 Task: In the  document clock.html Share this file with 'softage.9@softage.net' Check 'Vision History' View the  non- printing characters
Action: Mouse moved to (1258, 61)
Screenshot: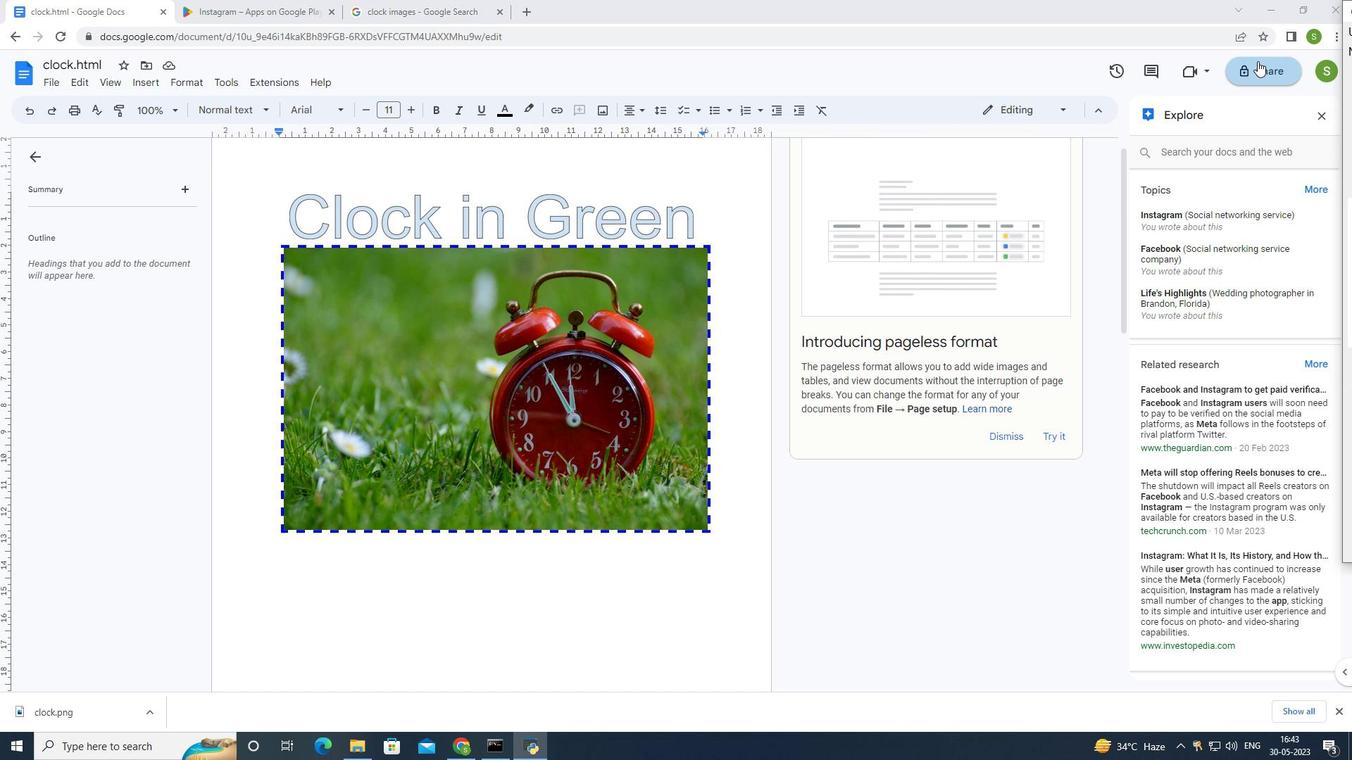 
Action: Mouse pressed left at (1258, 61)
Screenshot: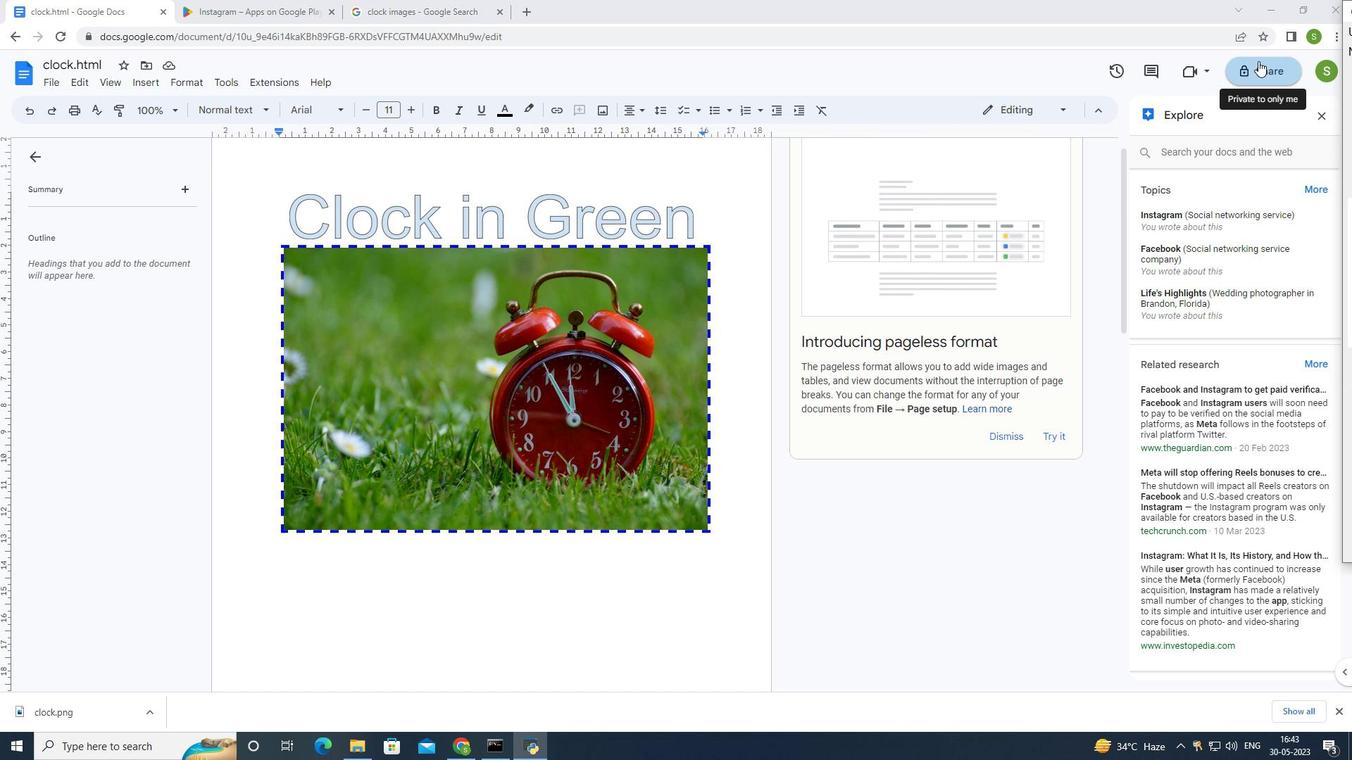 
Action: Mouse moved to (716, 296)
Screenshot: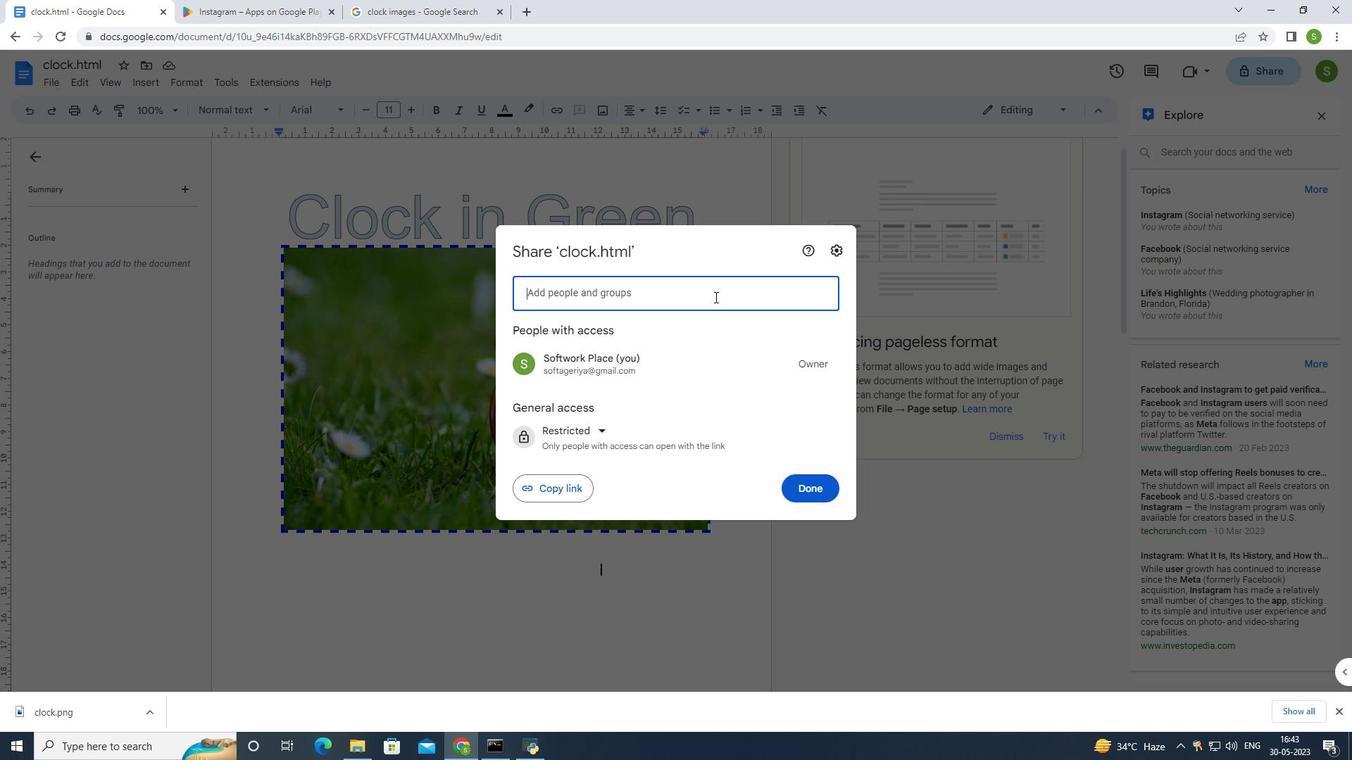 
Action: Mouse pressed left at (716, 296)
Screenshot: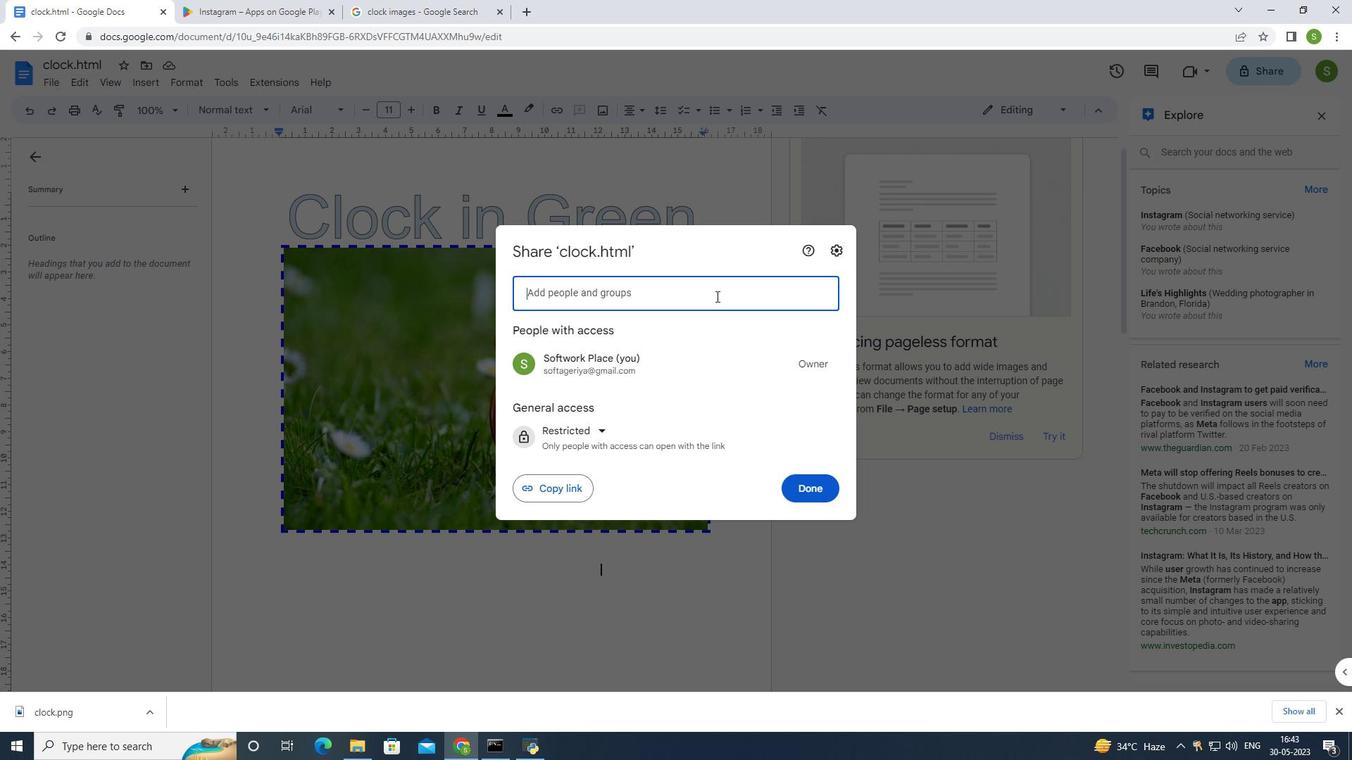 
Action: Mouse moved to (766, 292)
Screenshot: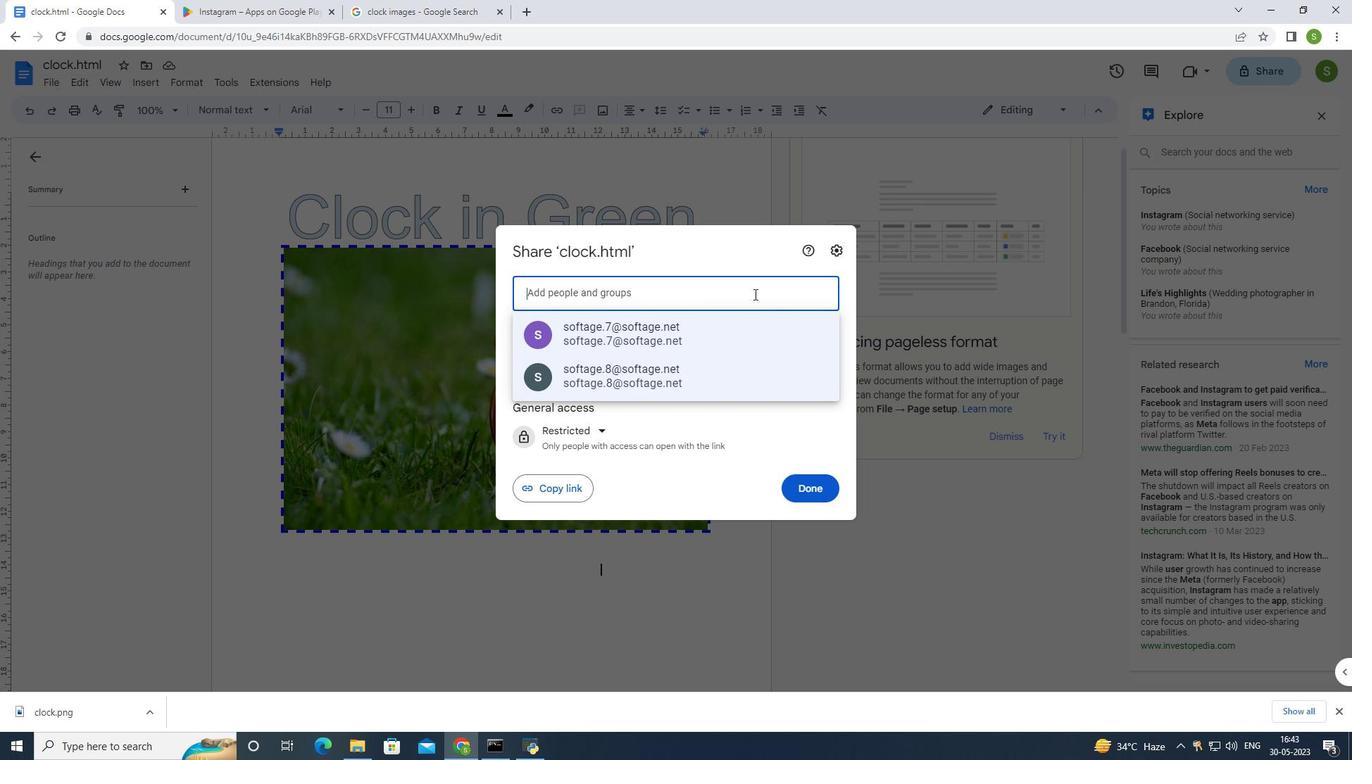 
Action: Key pressed softage.9<Key.shift>@softage.net
Screenshot: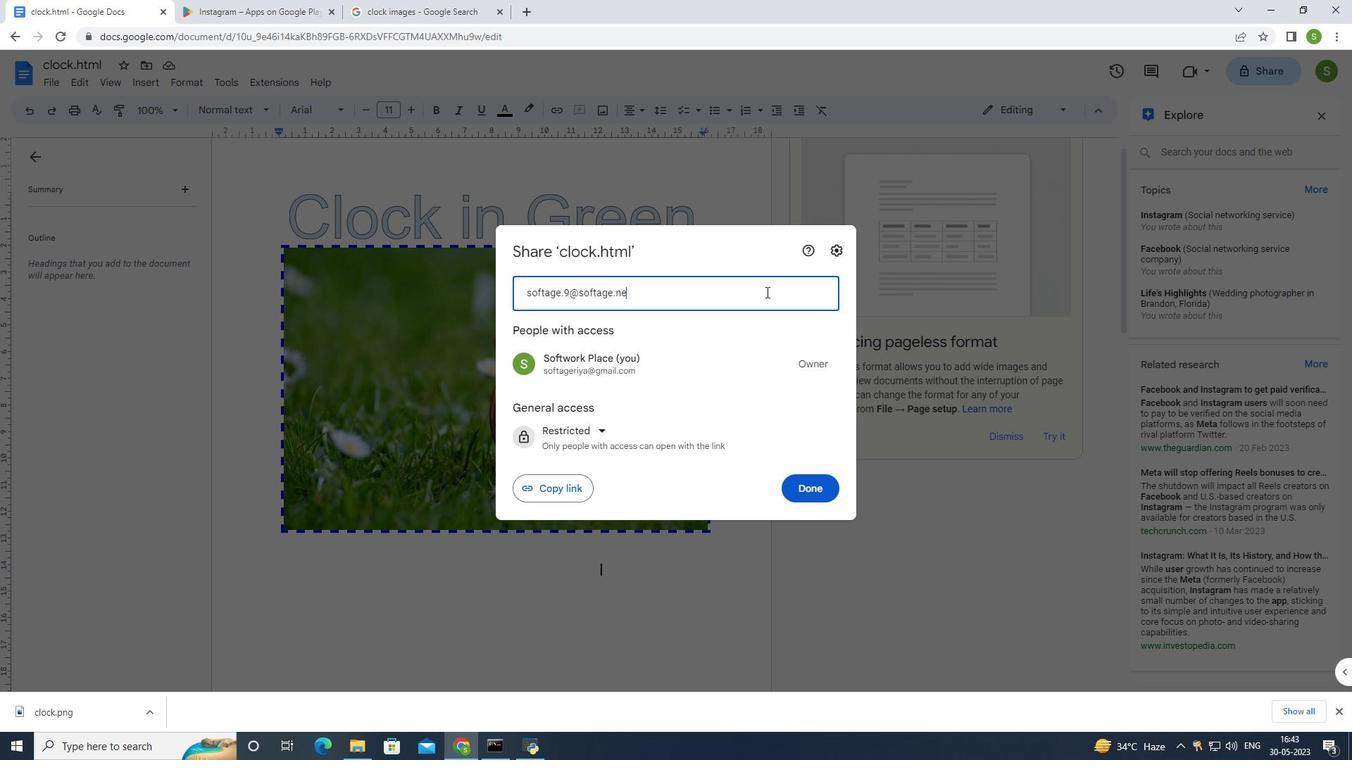 
Action: Mouse moved to (704, 329)
Screenshot: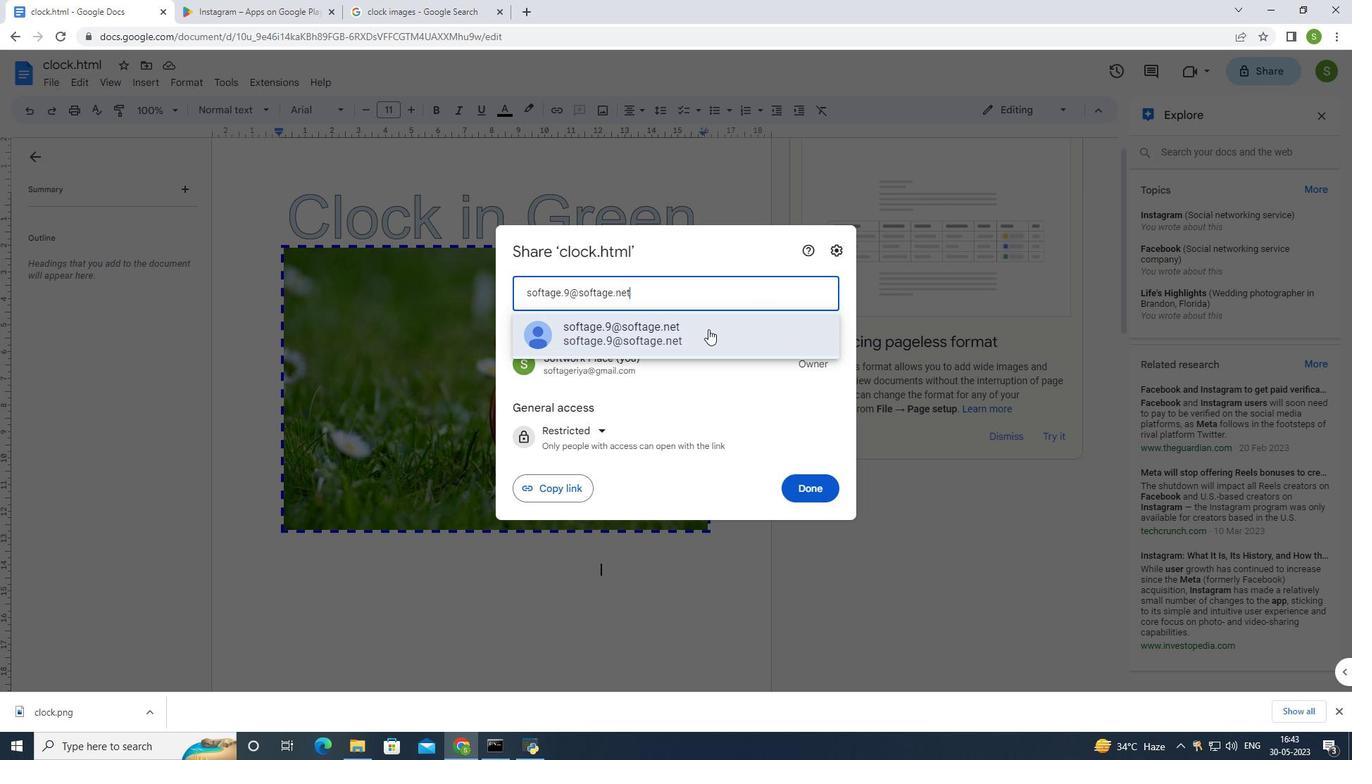 
Action: Mouse pressed left at (704, 329)
Screenshot: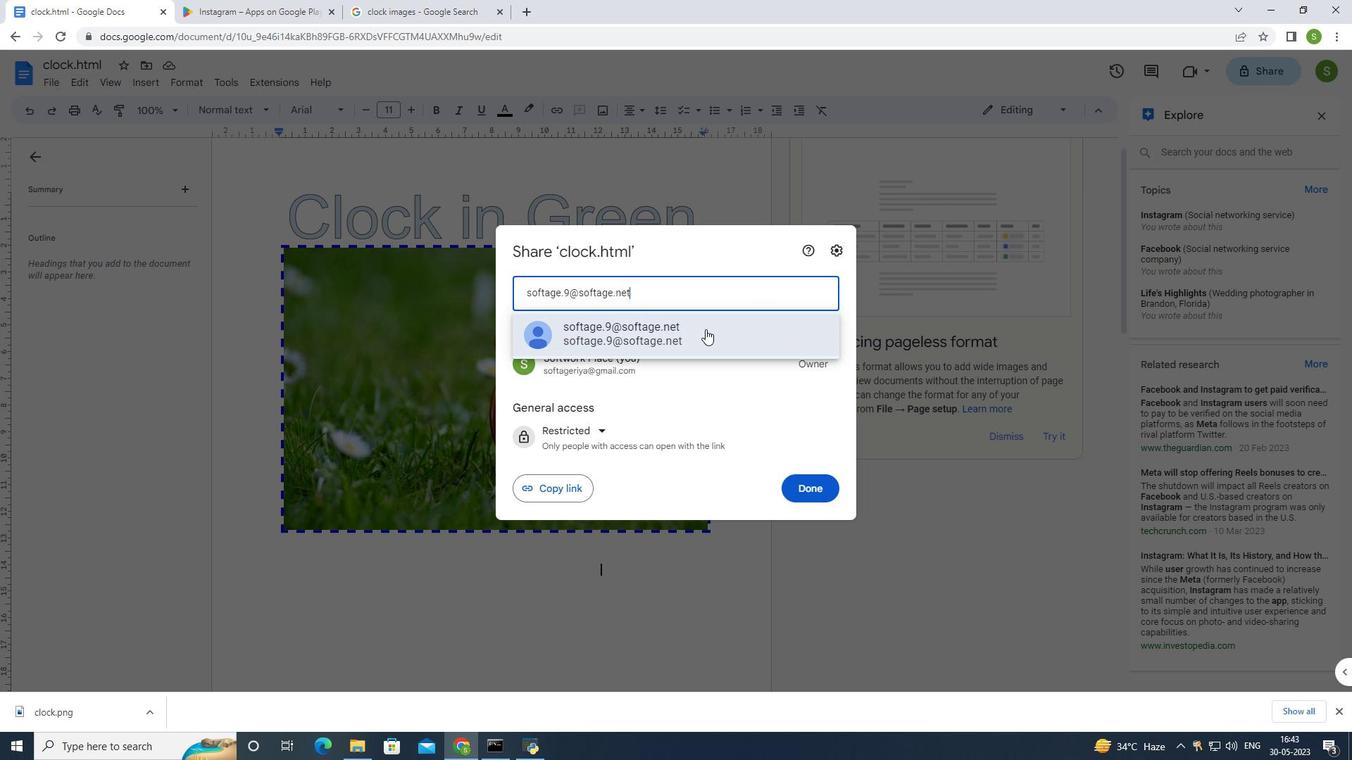 
Action: Mouse moved to (806, 475)
Screenshot: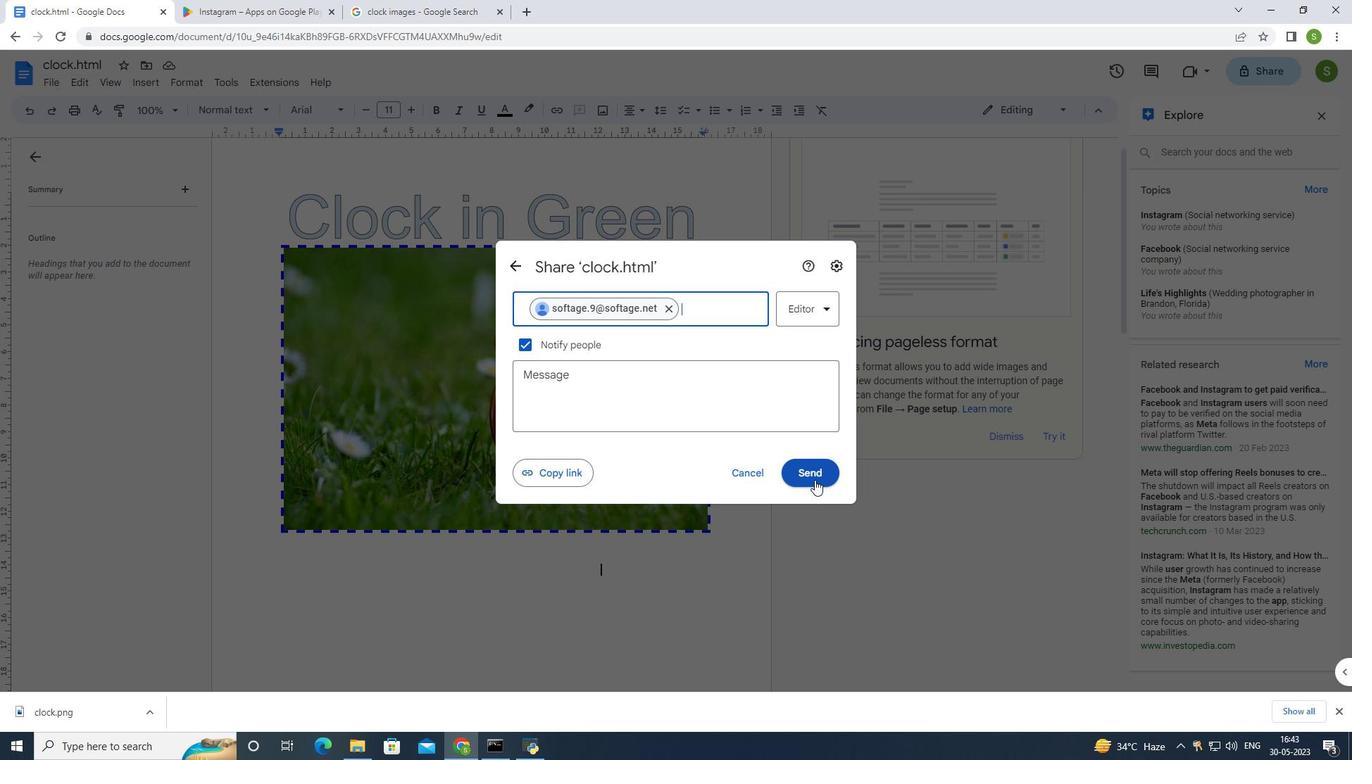 
Action: Mouse pressed left at (806, 475)
Screenshot: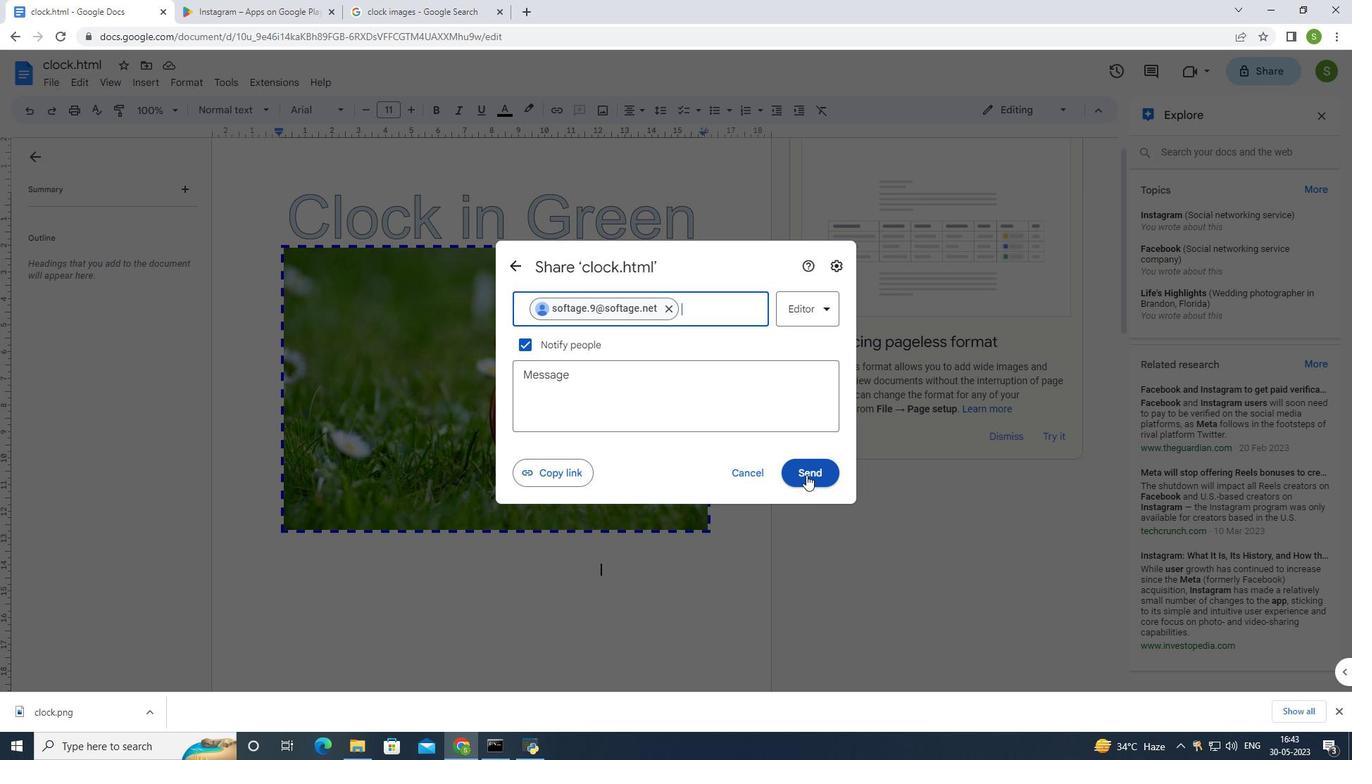 
Action: Mouse moved to (1323, 115)
Screenshot: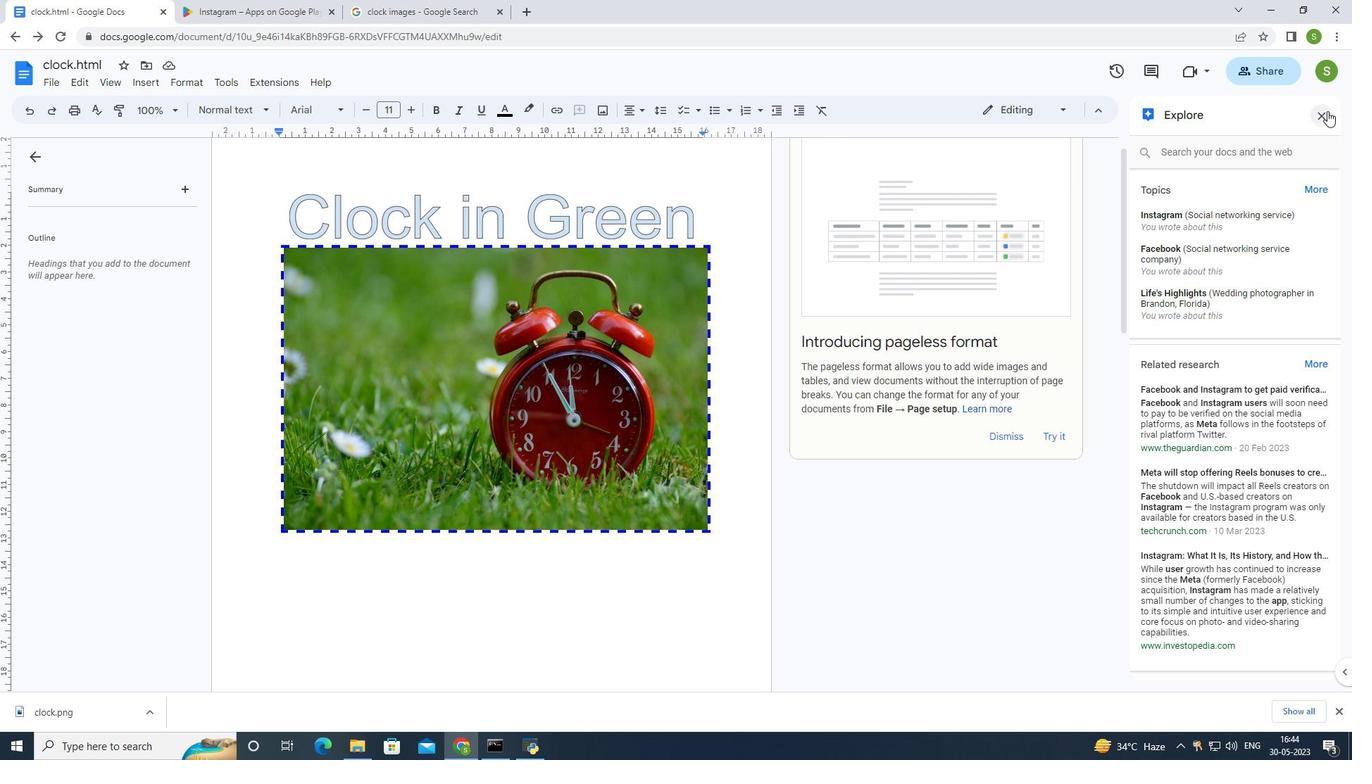 
Action: Mouse pressed left at (1323, 115)
Screenshot: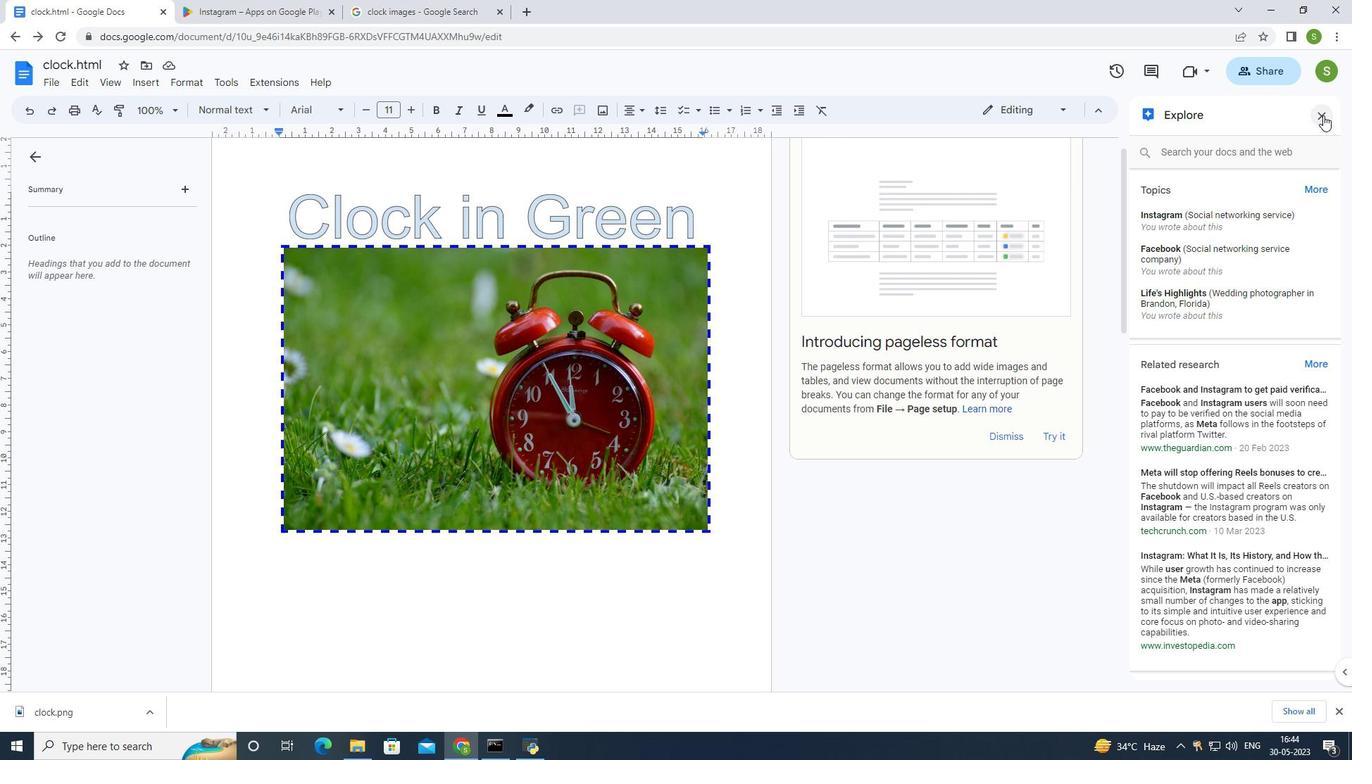 
Action: Mouse moved to (1153, 71)
Screenshot: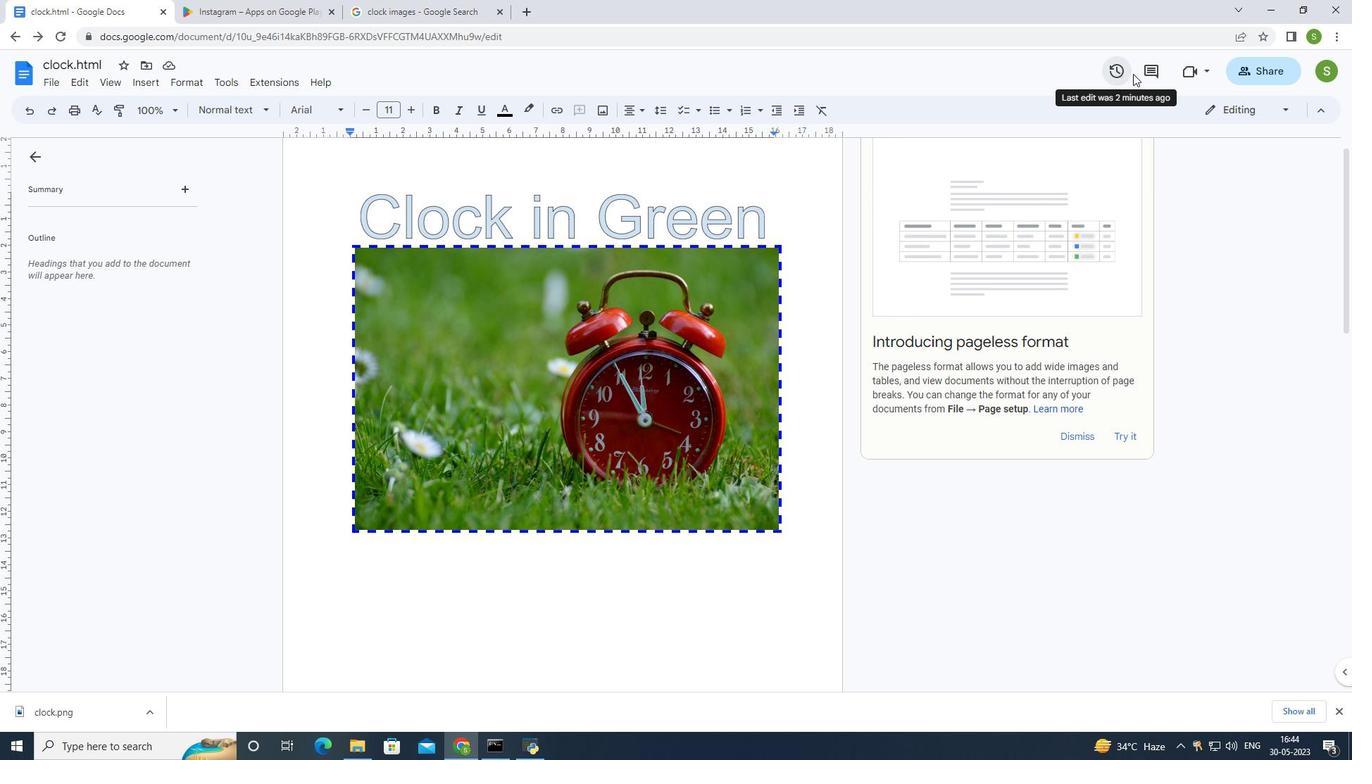 
Action: Mouse pressed left at (1153, 71)
Screenshot: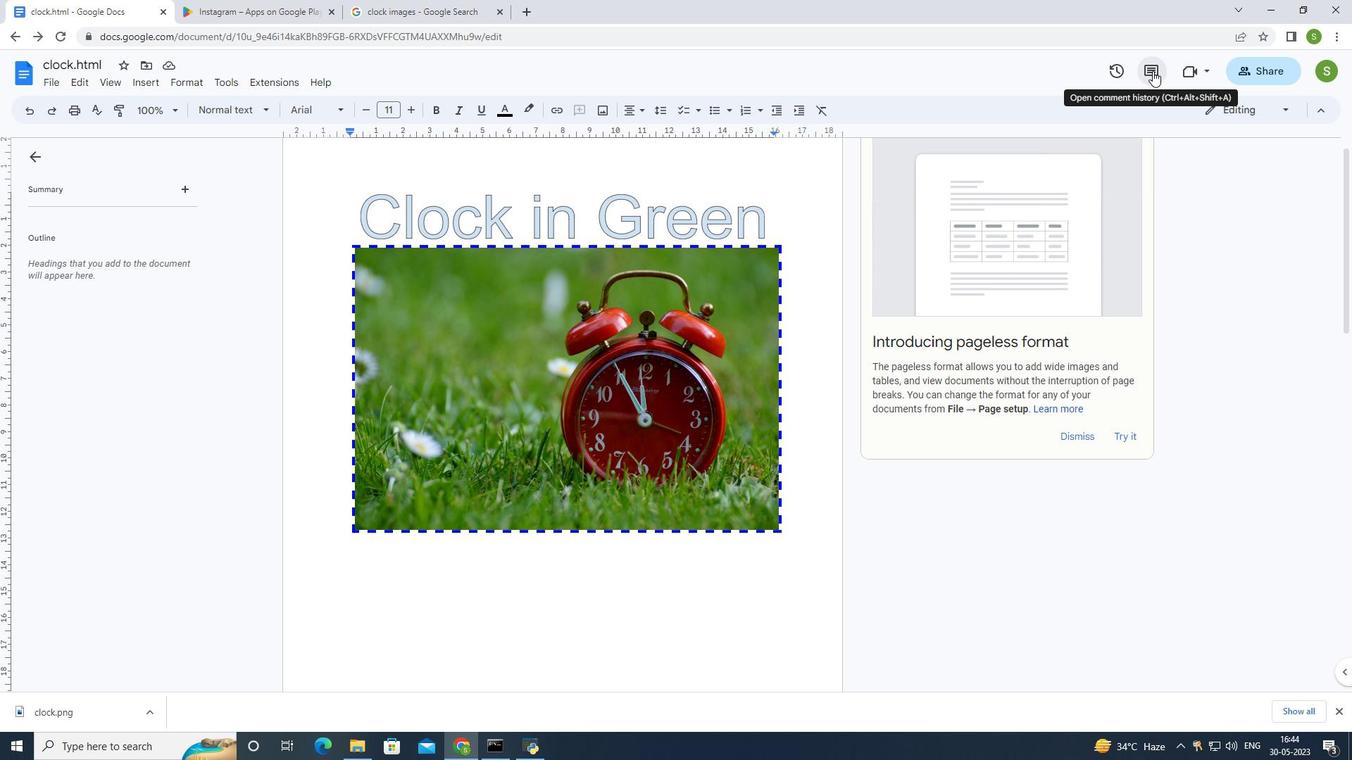 
Action: Mouse moved to (1167, 110)
Screenshot: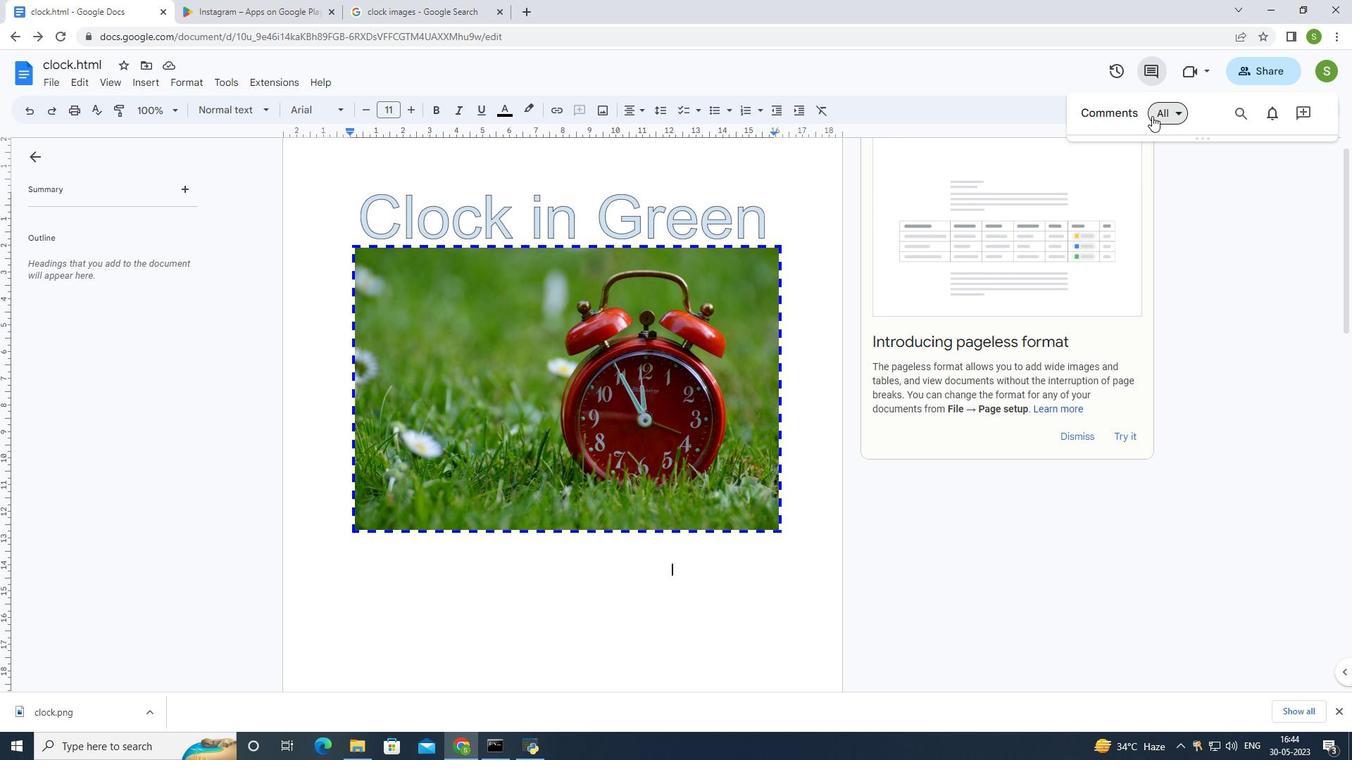
Action: Mouse pressed left at (1167, 110)
Screenshot: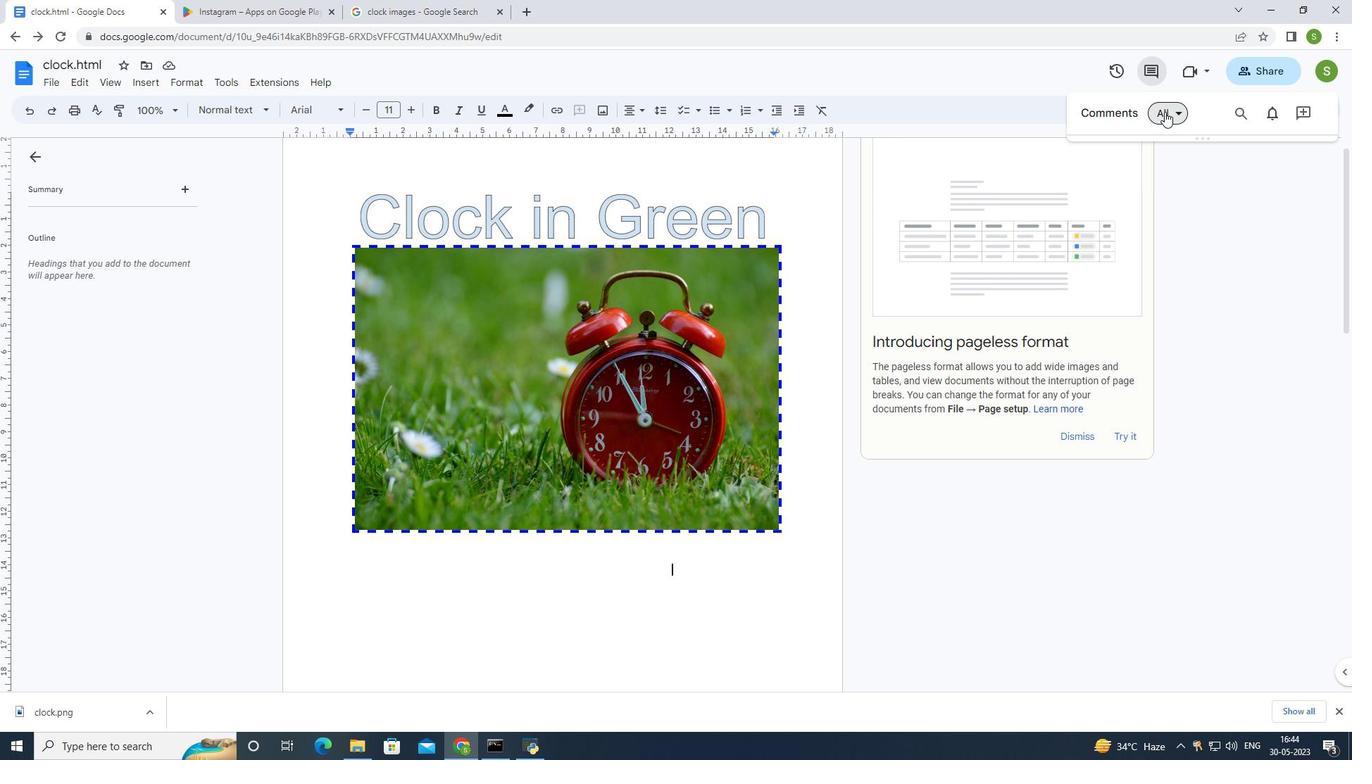 
Action: Mouse moved to (1052, 91)
Screenshot: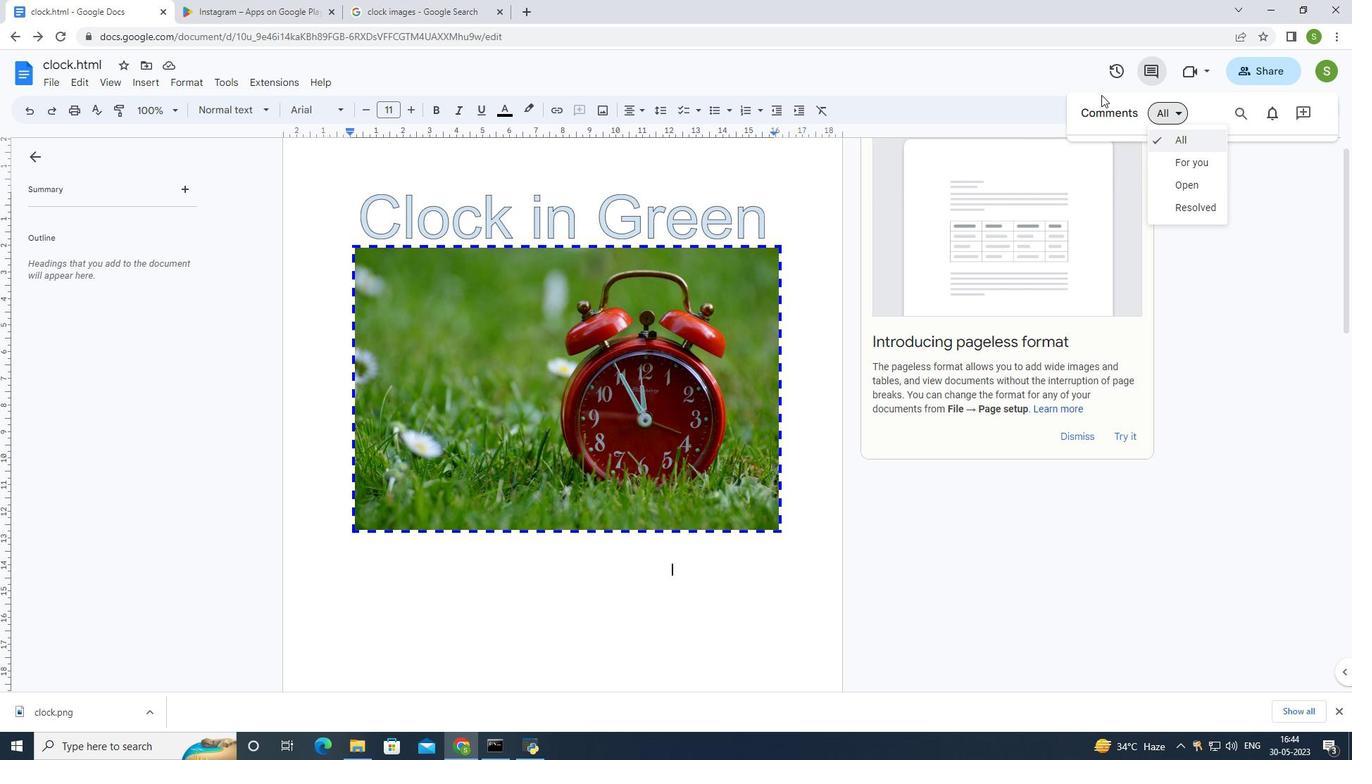 
Action: Mouse pressed left at (1052, 91)
Screenshot: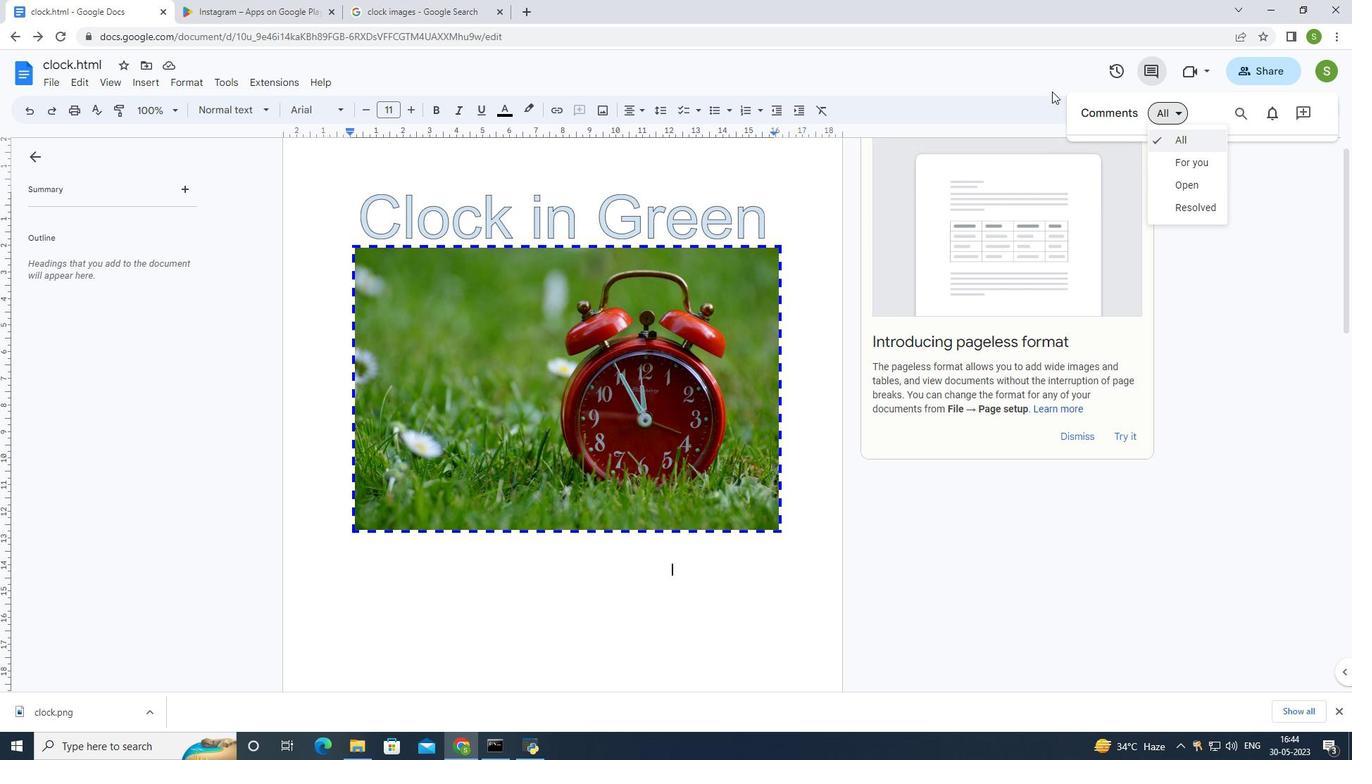 
Action: Mouse moved to (45, 84)
Screenshot: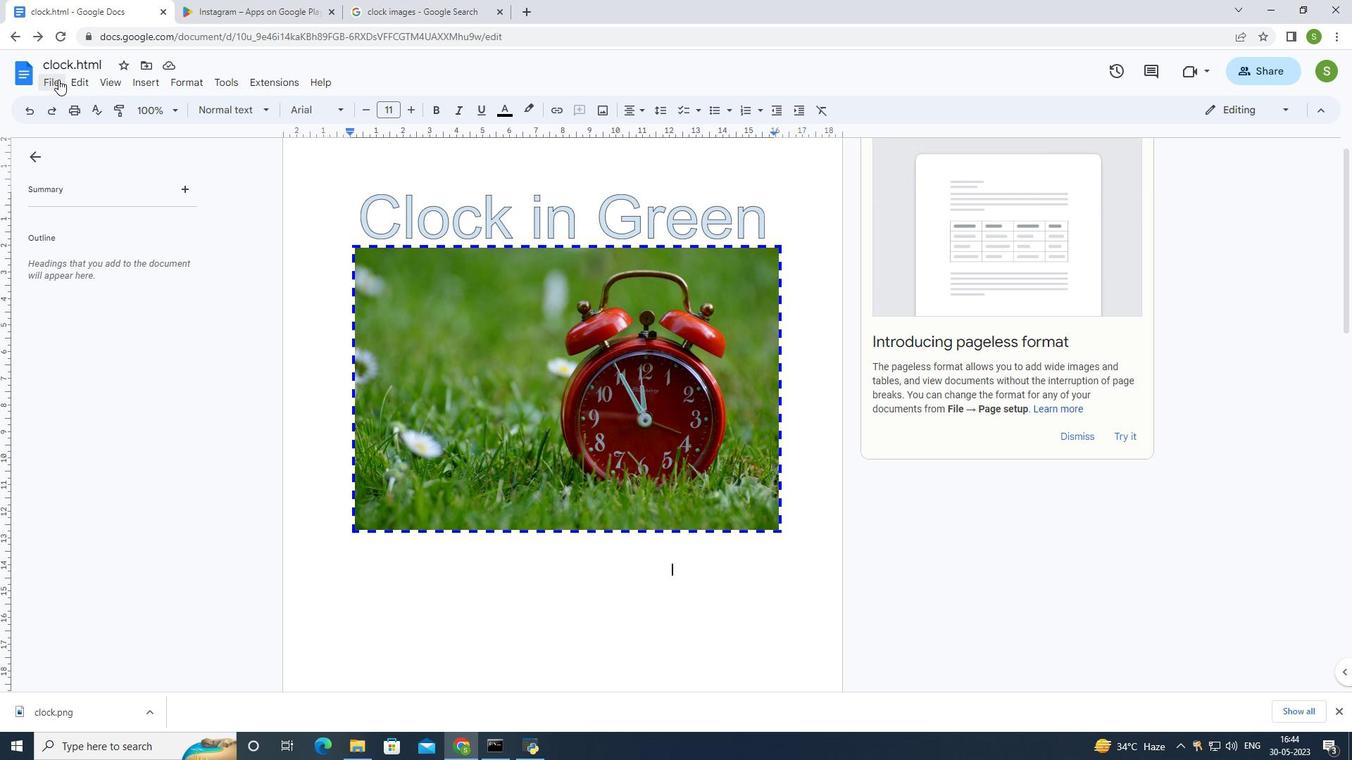 
Action: Mouse pressed left at (45, 84)
Screenshot: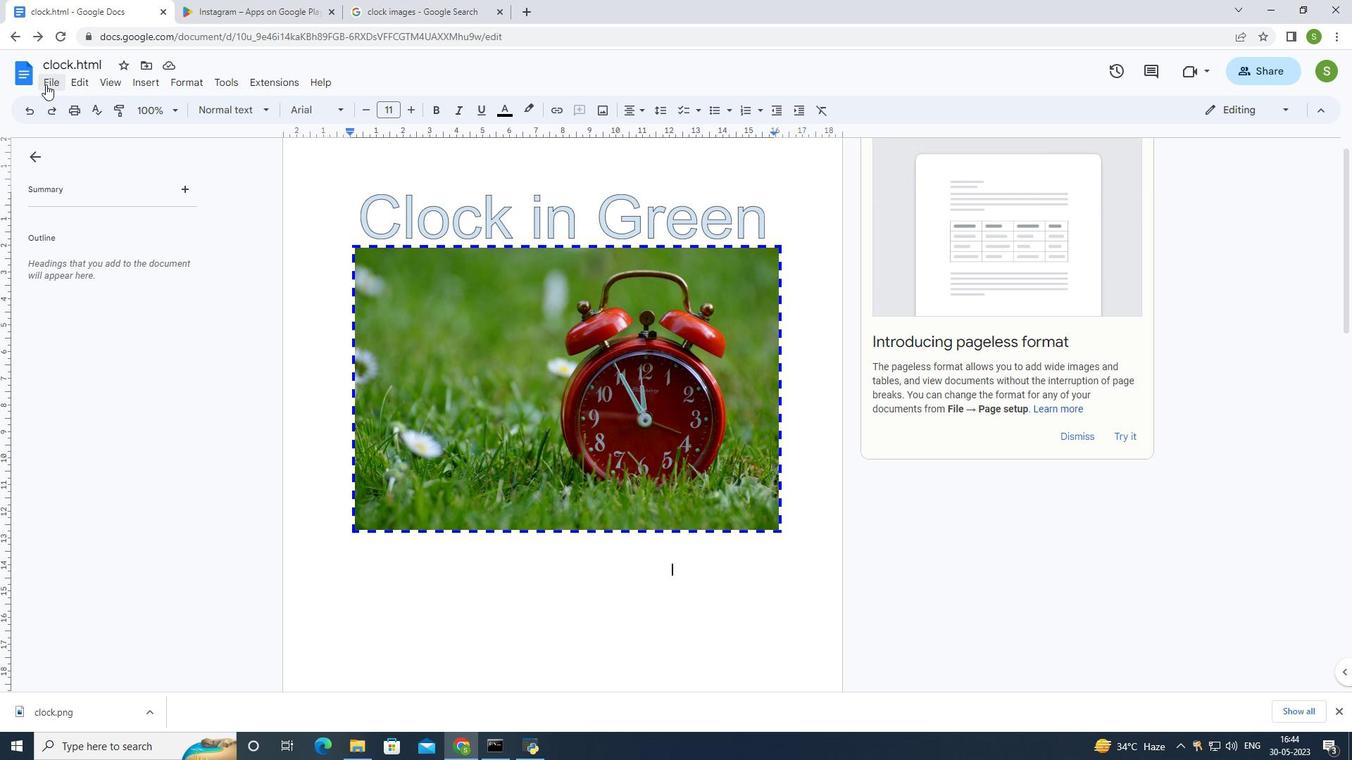 
Action: Mouse moved to (150, 363)
Screenshot: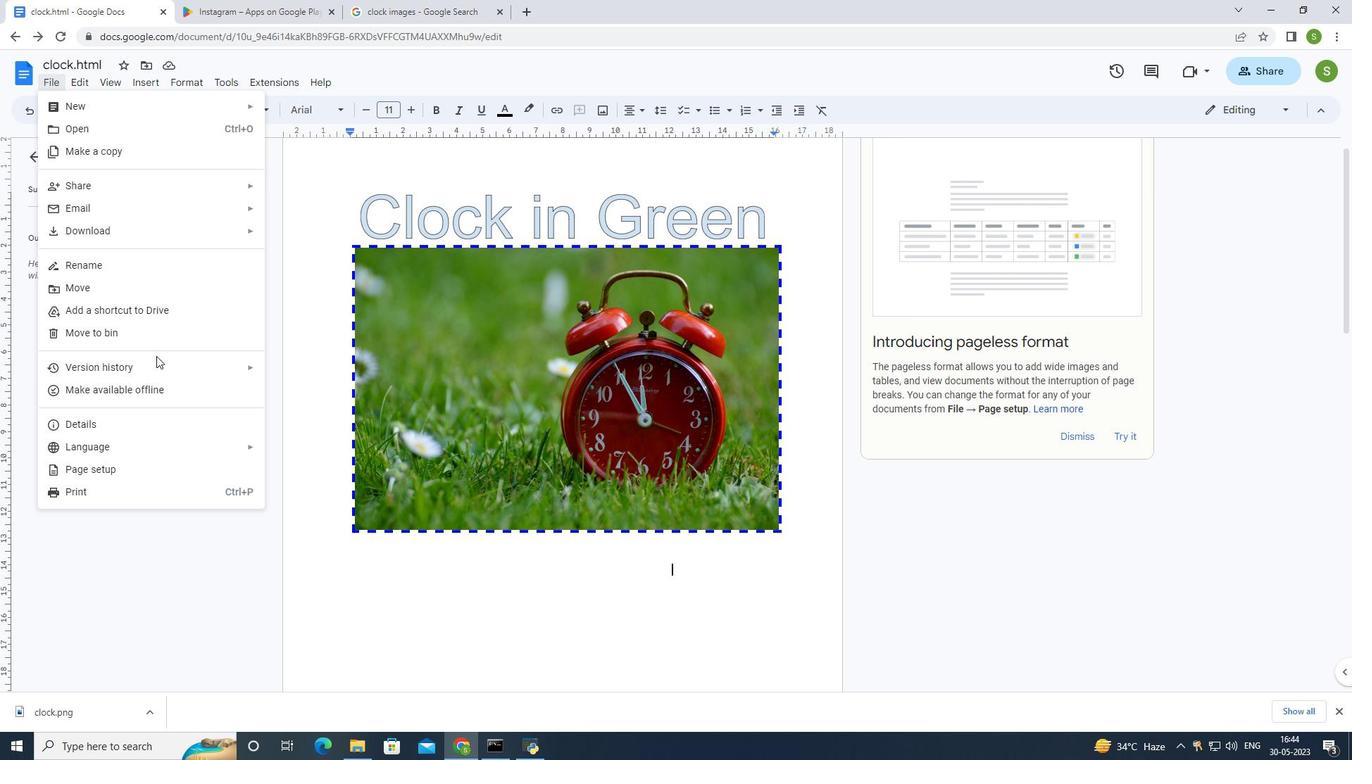 
Action: Mouse pressed left at (150, 363)
Screenshot: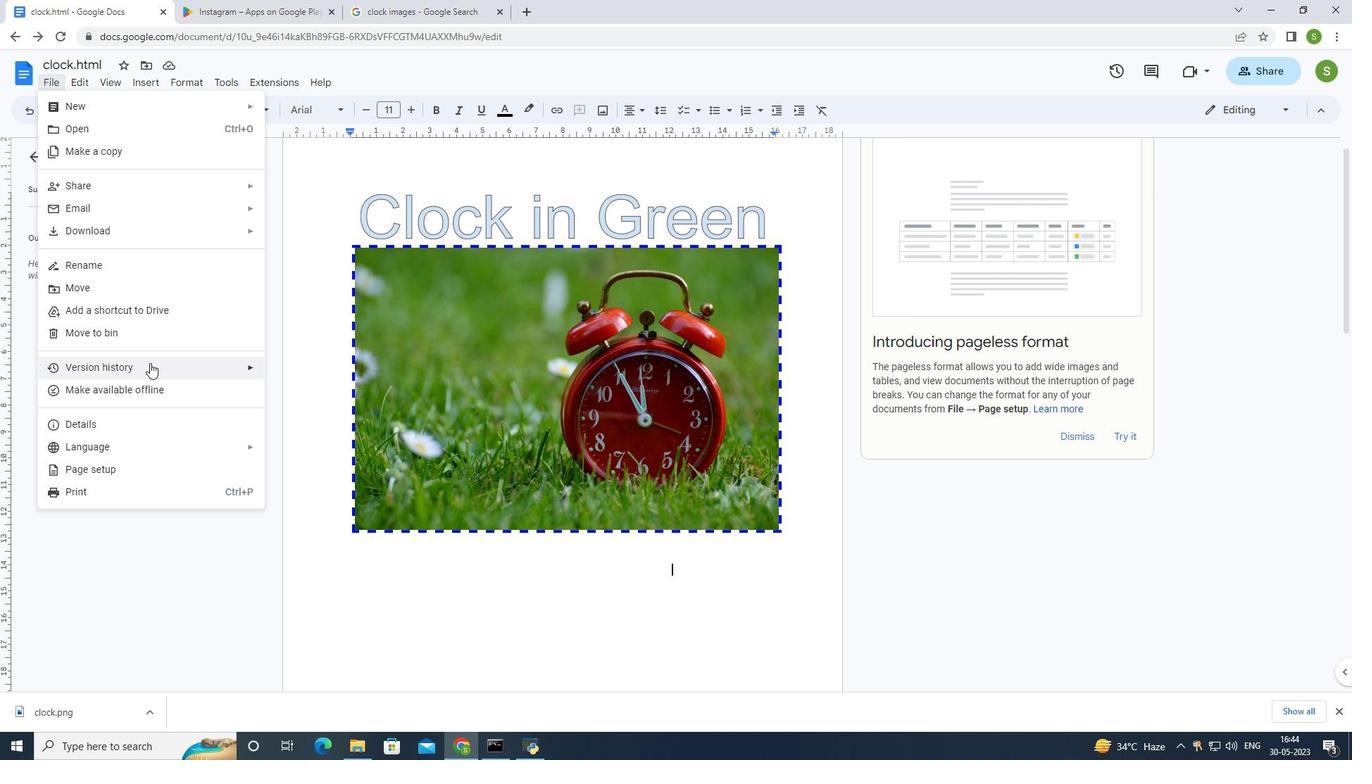 
Action: Mouse moved to (337, 391)
Screenshot: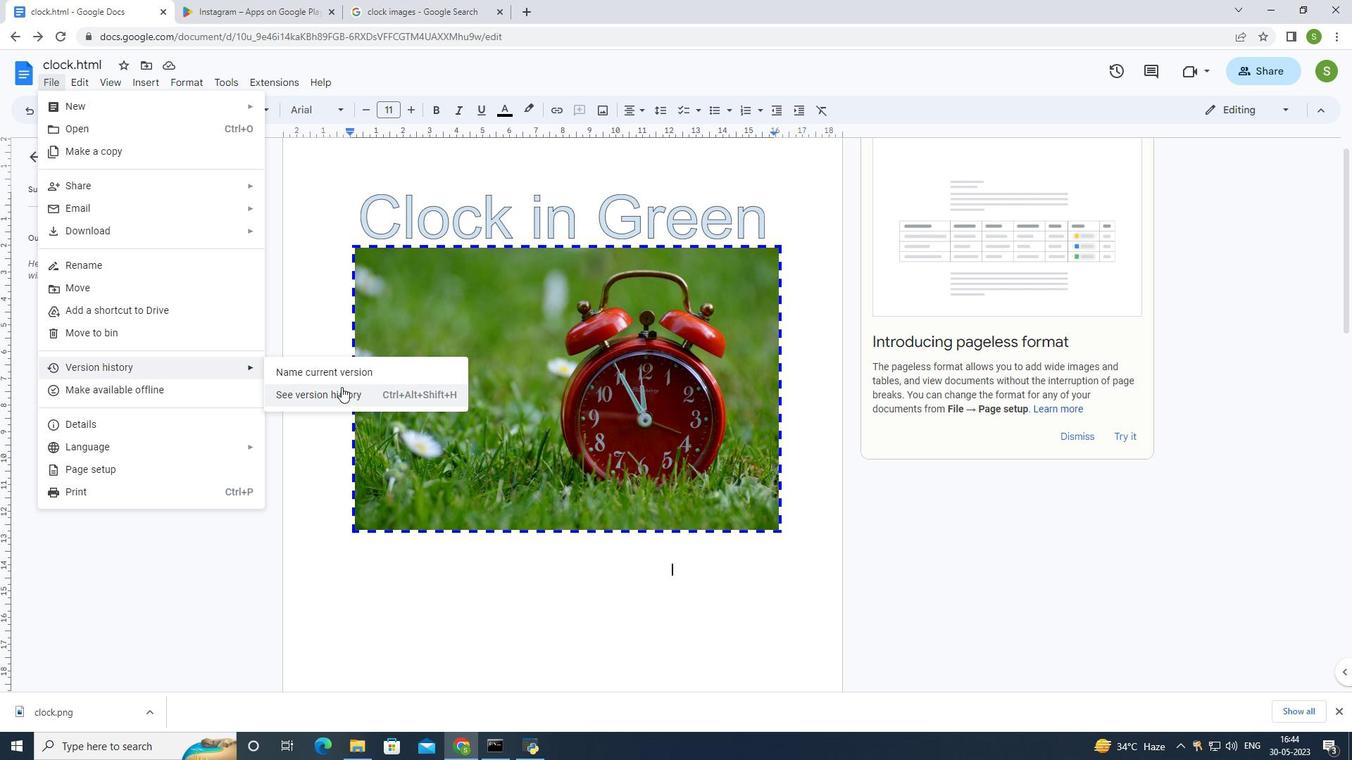 
Action: Mouse pressed left at (337, 391)
Screenshot: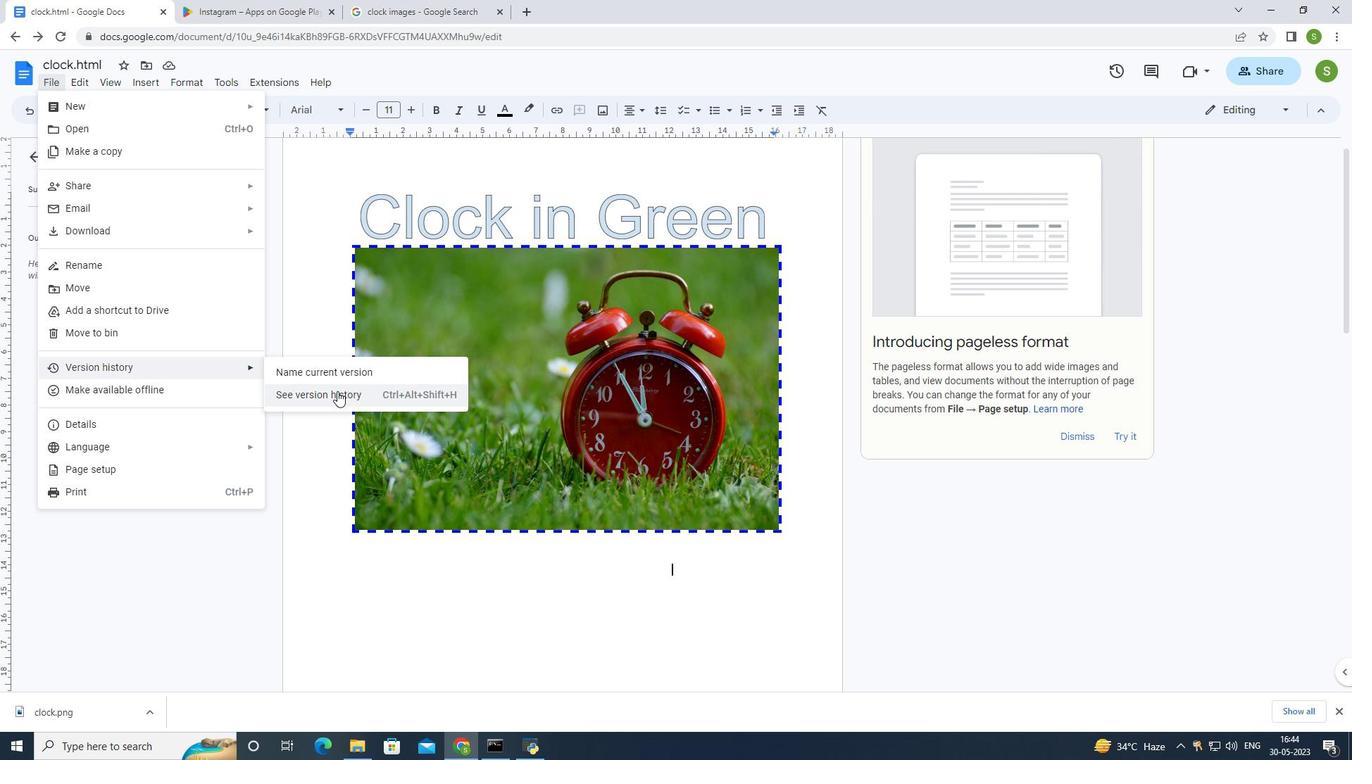 
Action: Mouse moved to (1327, 98)
Screenshot: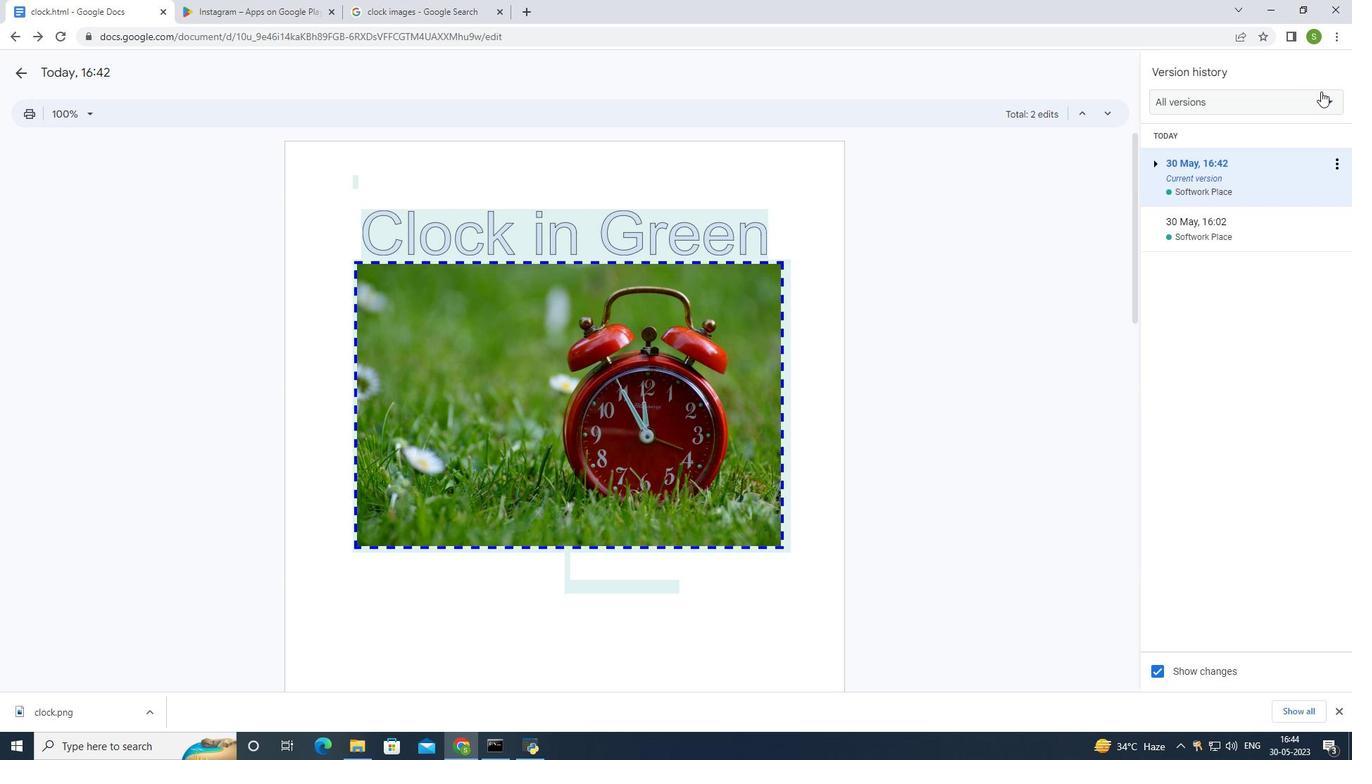 
Action: Mouse pressed left at (1327, 98)
Screenshot: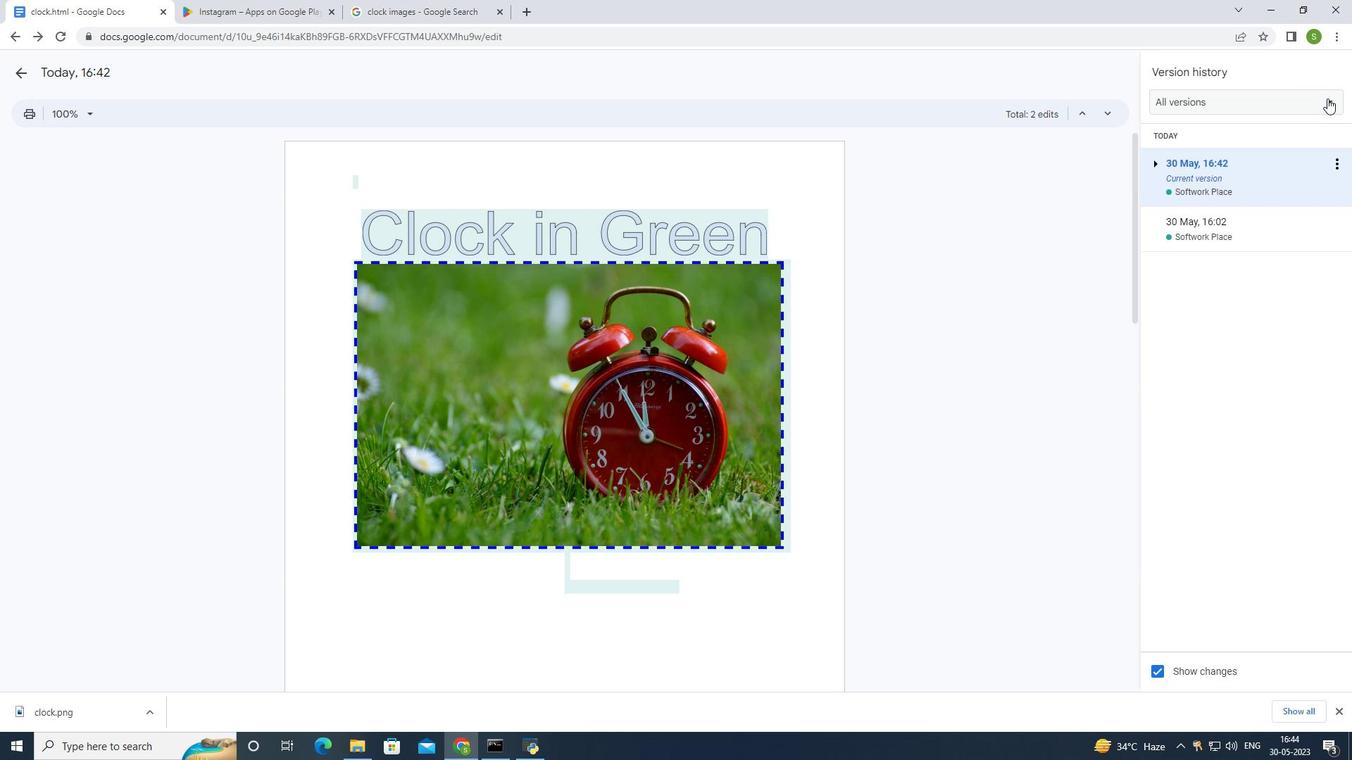 
Action: Mouse moved to (16, 71)
Screenshot: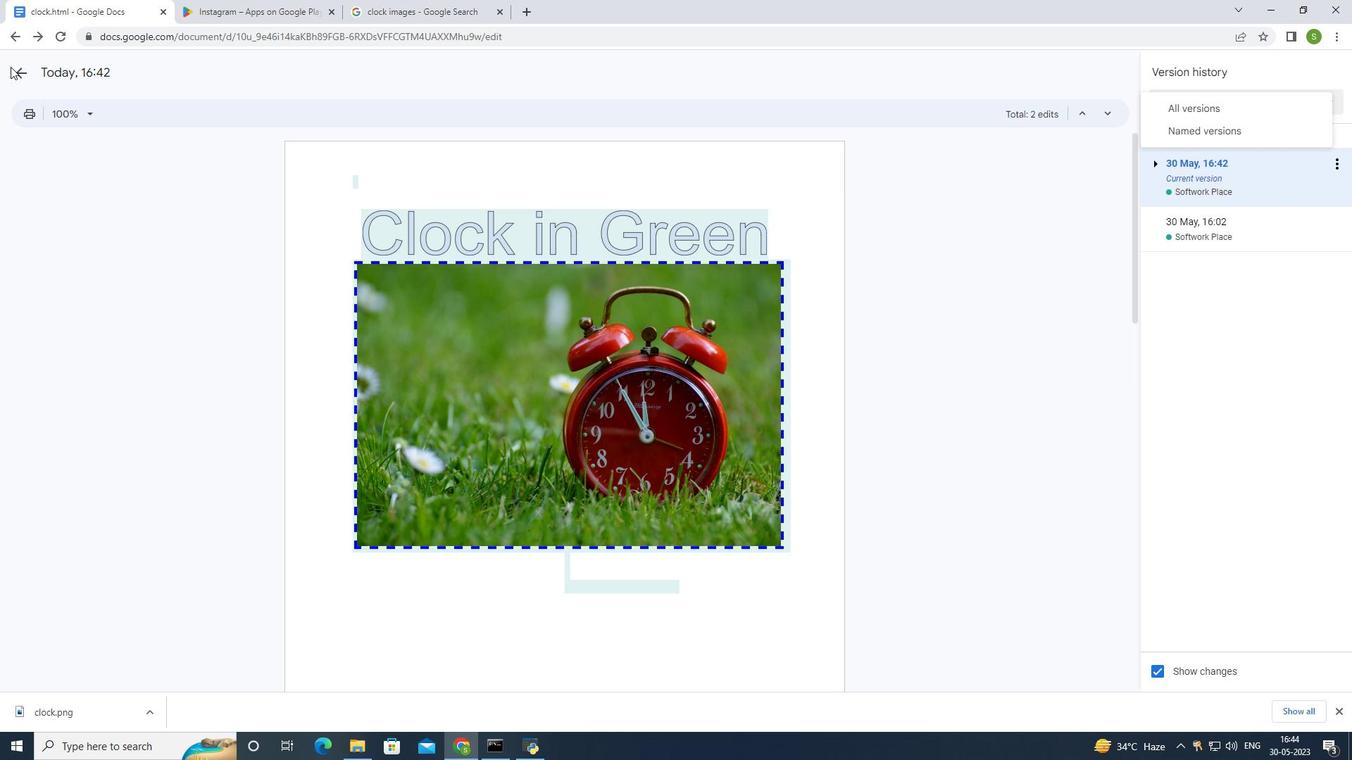 
Action: Mouse pressed left at (16, 71)
Screenshot: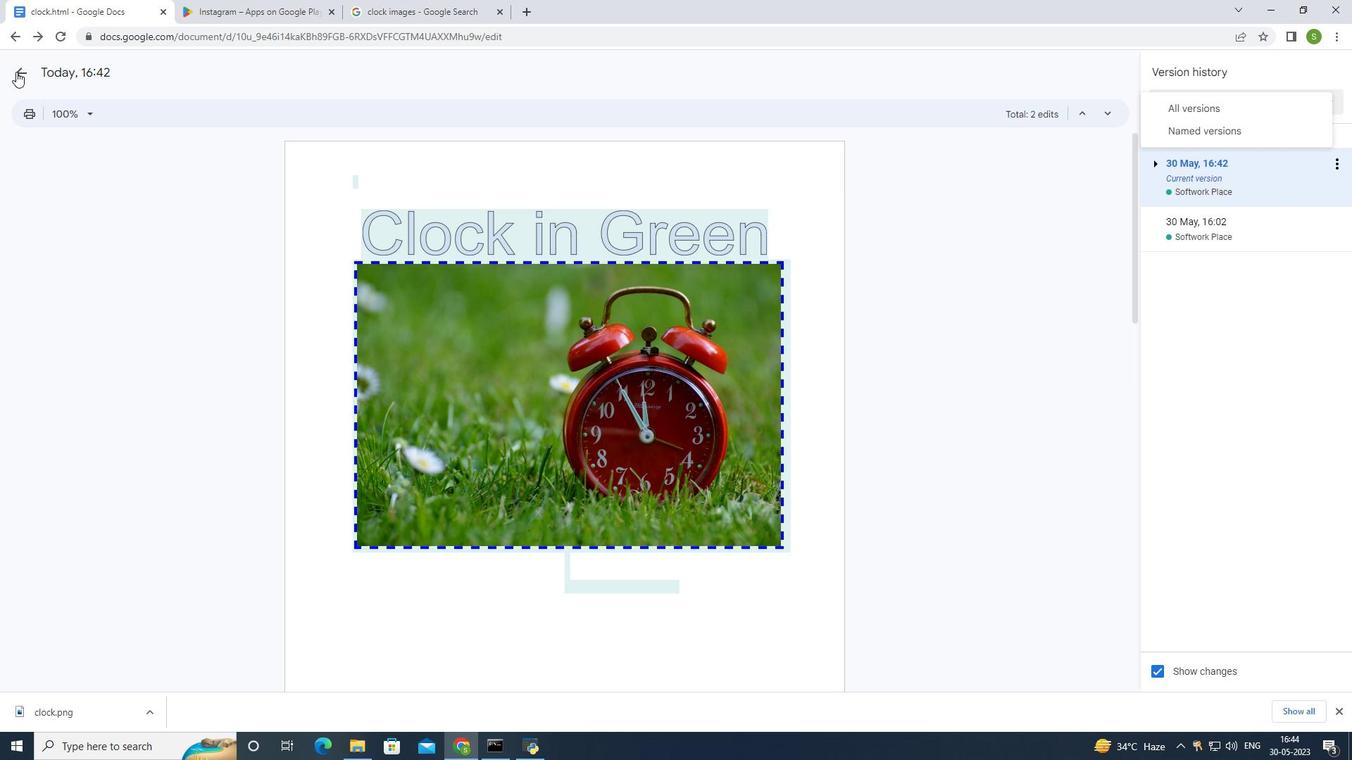 
Action: Mouse moved to (49, 85)
Screenshot: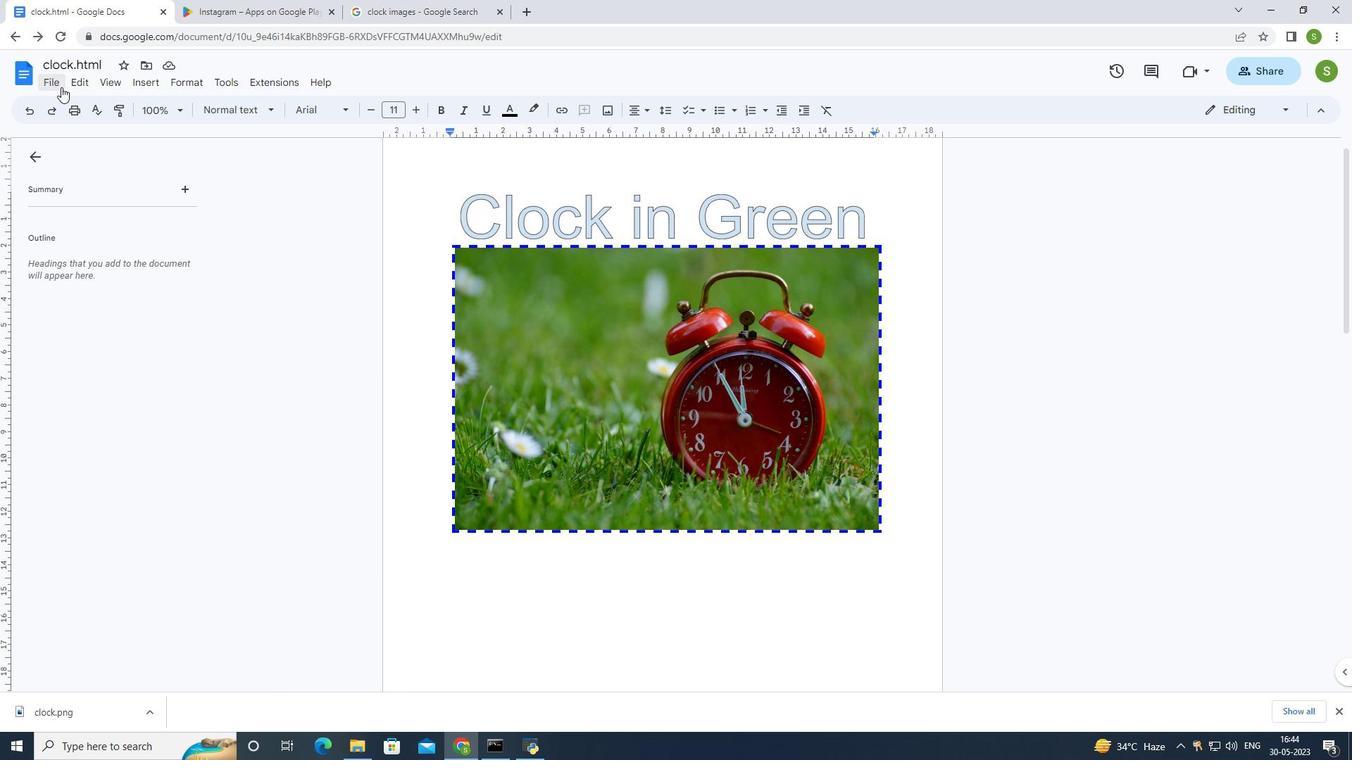 
Action: Mouse pressed left at (49, 85)
Screenshot: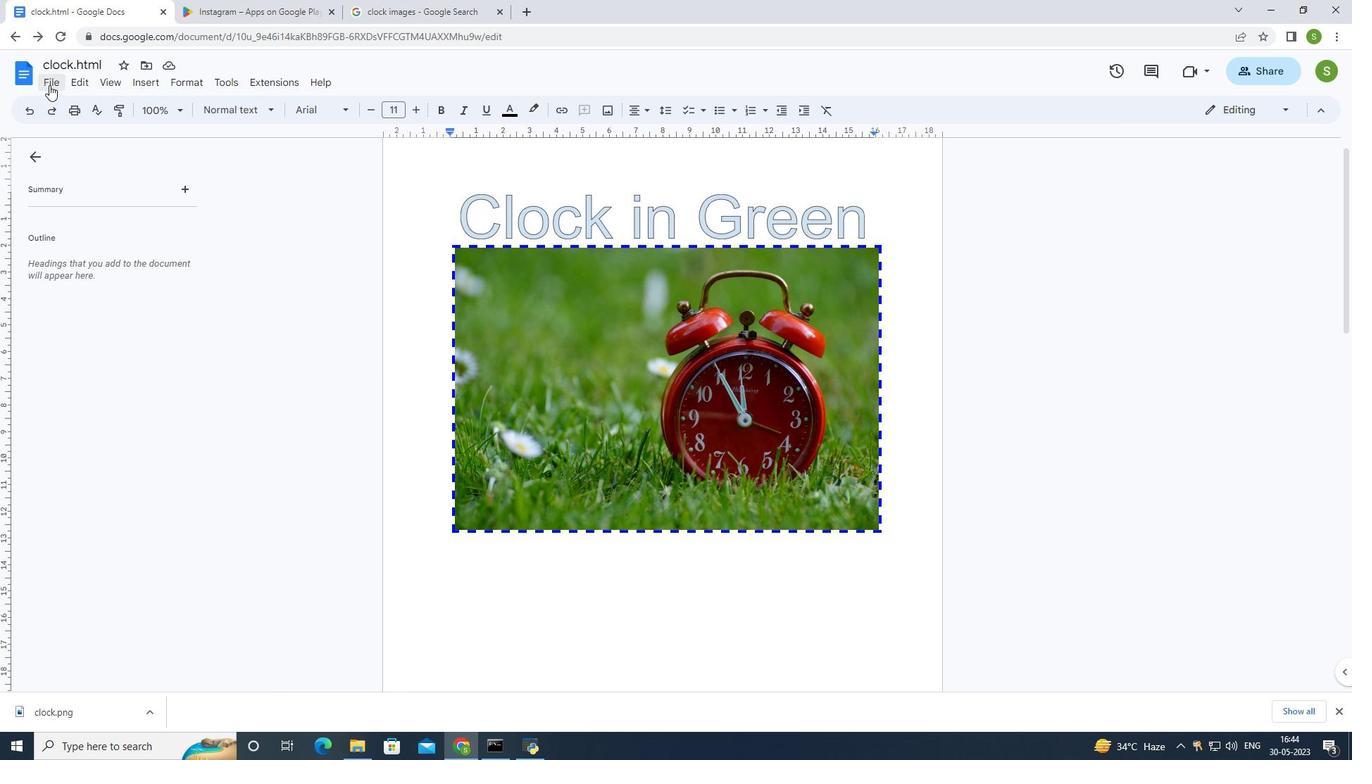 
Action: Mouse moved to (302, 374)
Screenshot: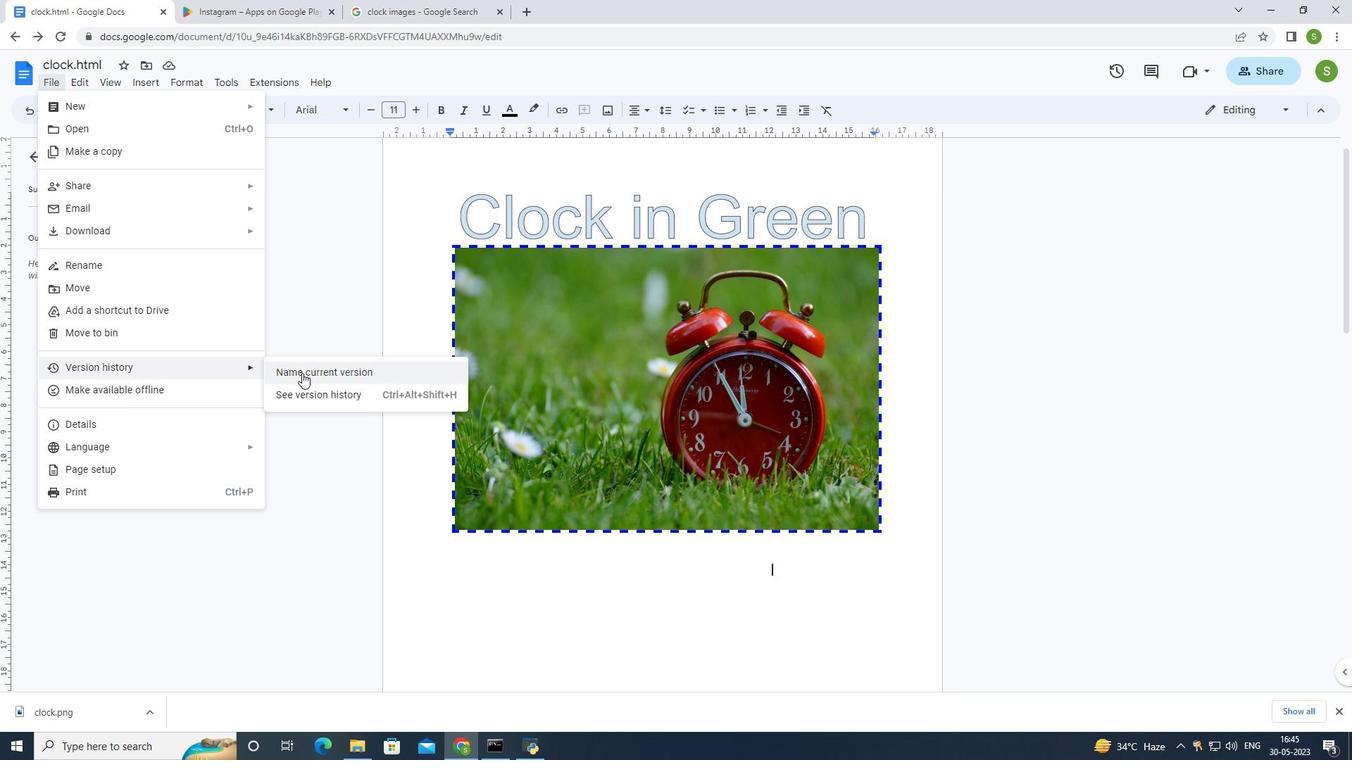 
Action: Mouse pressed left at (302, 374)
Screenshot: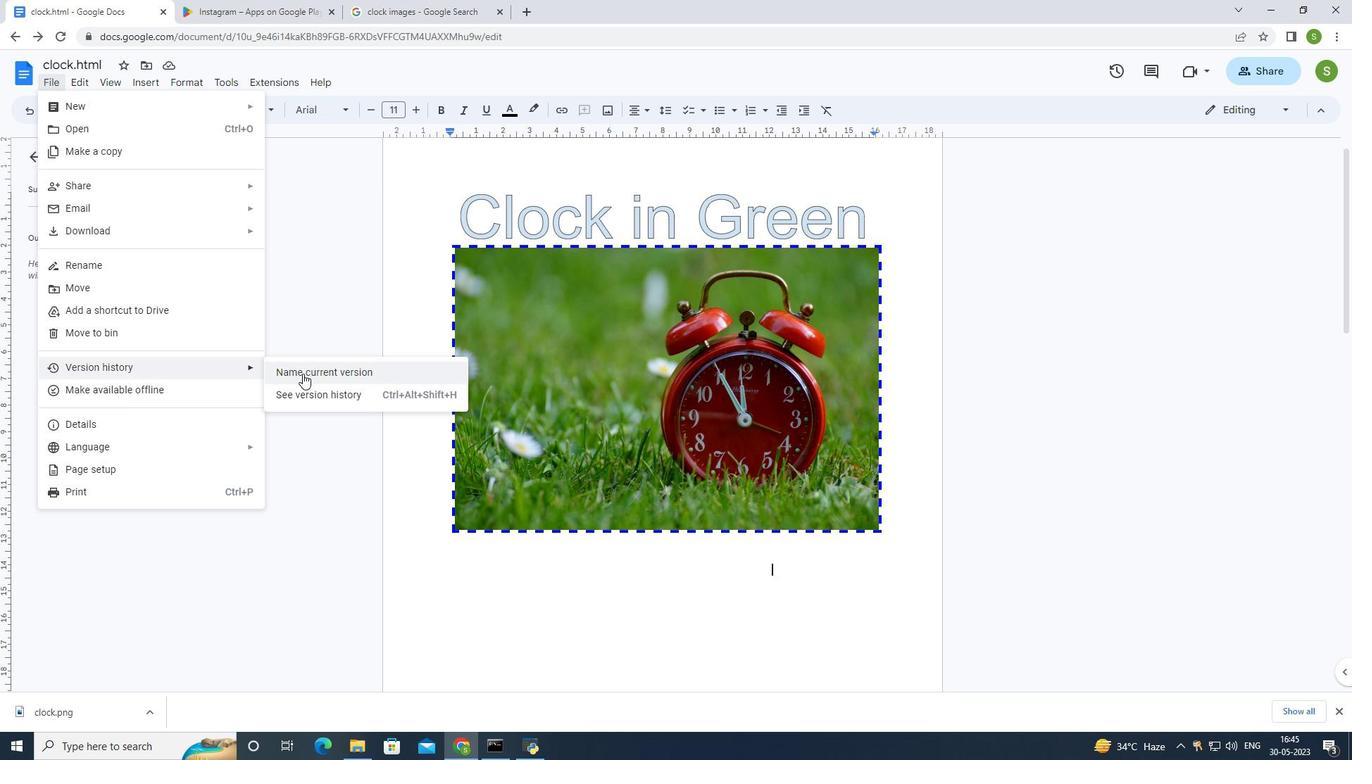 
Action: Mouse moved to (786, 316)
Screenshot: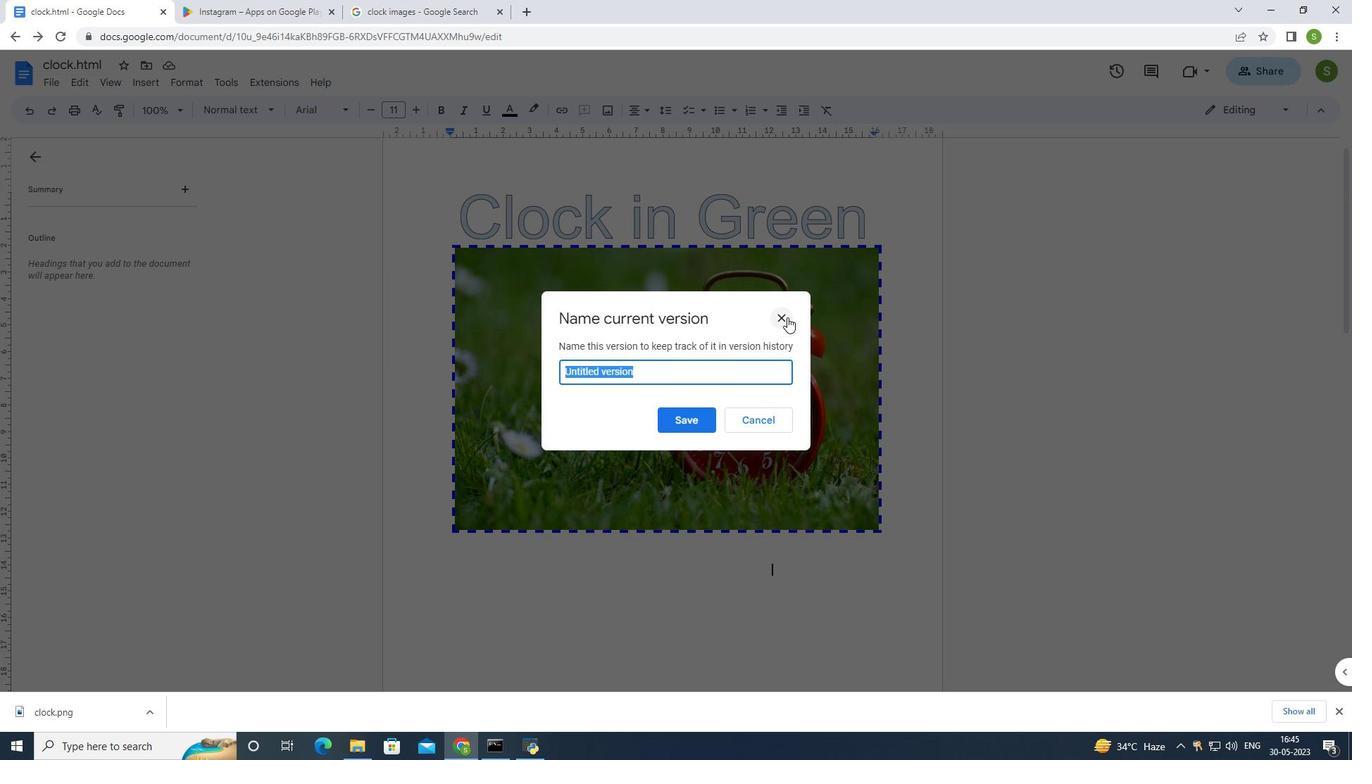
Action: Mouse pressed left at (786, 316)
Screenshot: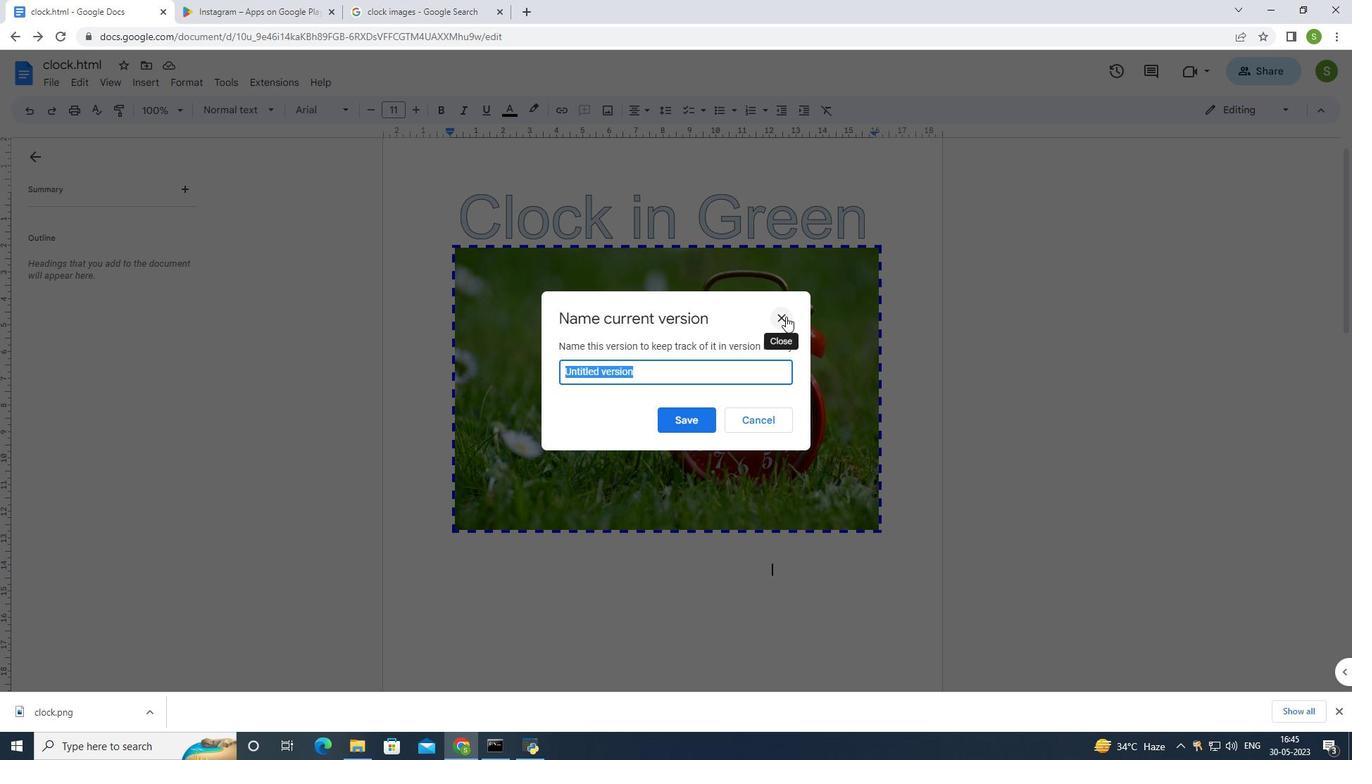 
Action: Mouse moved to (50, 79)
Screenshot: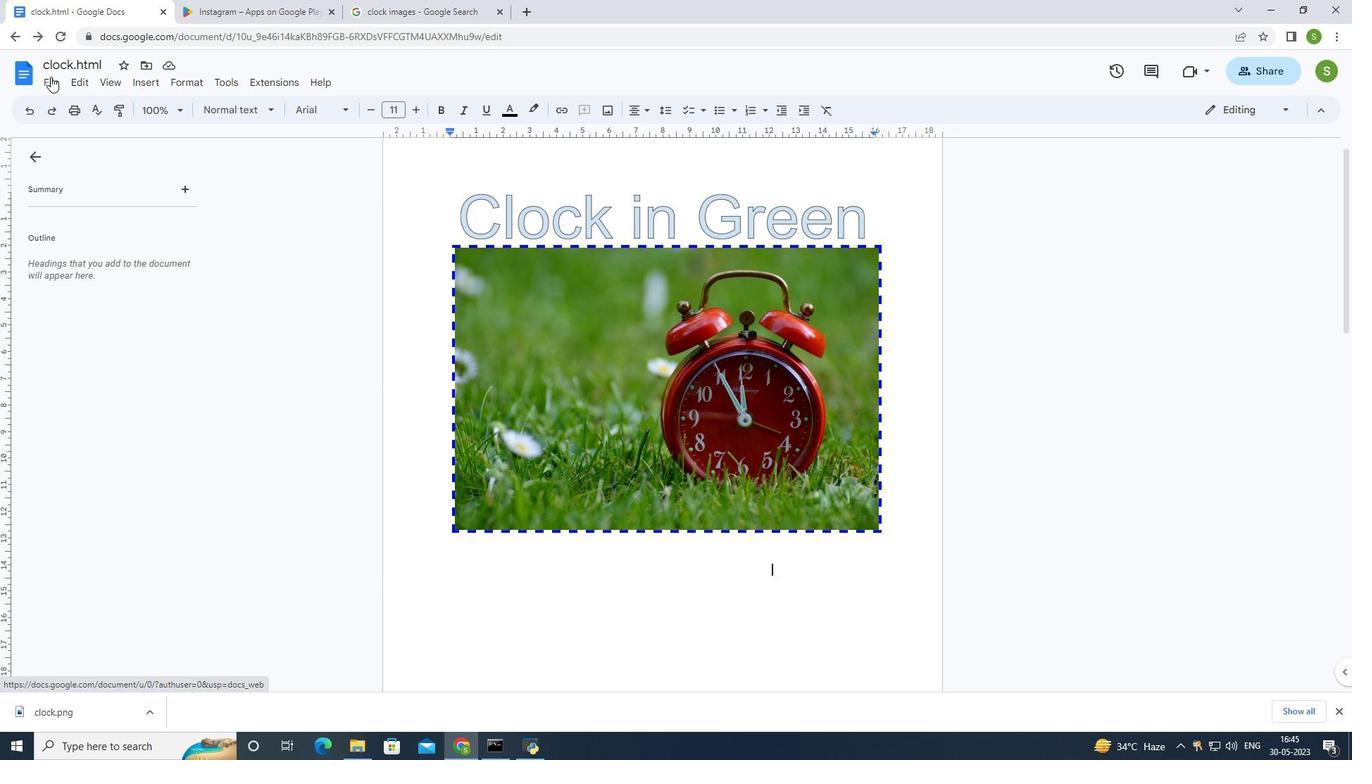 
Action: Mouse pressed left at (50, 79)
Screenshot: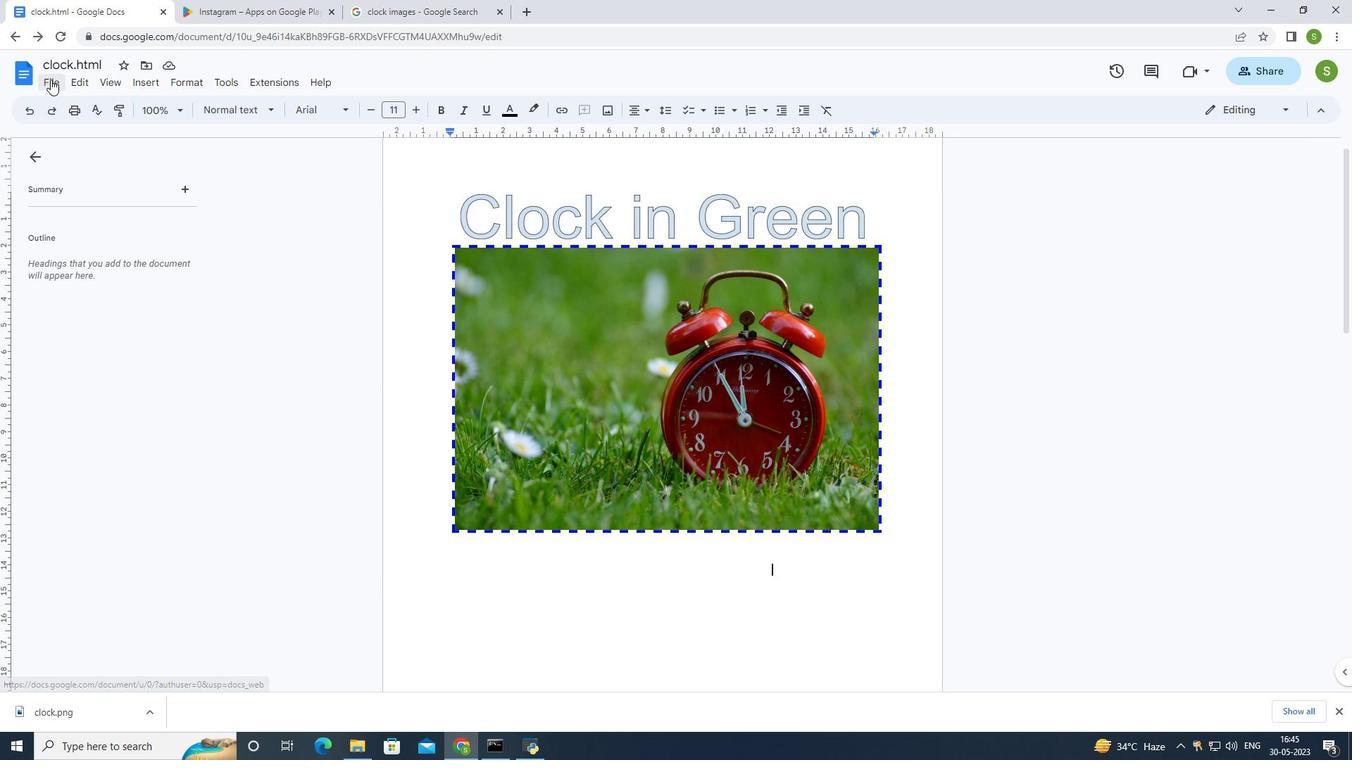 
Action: Mouse moved to (84, 363)
Screenshot: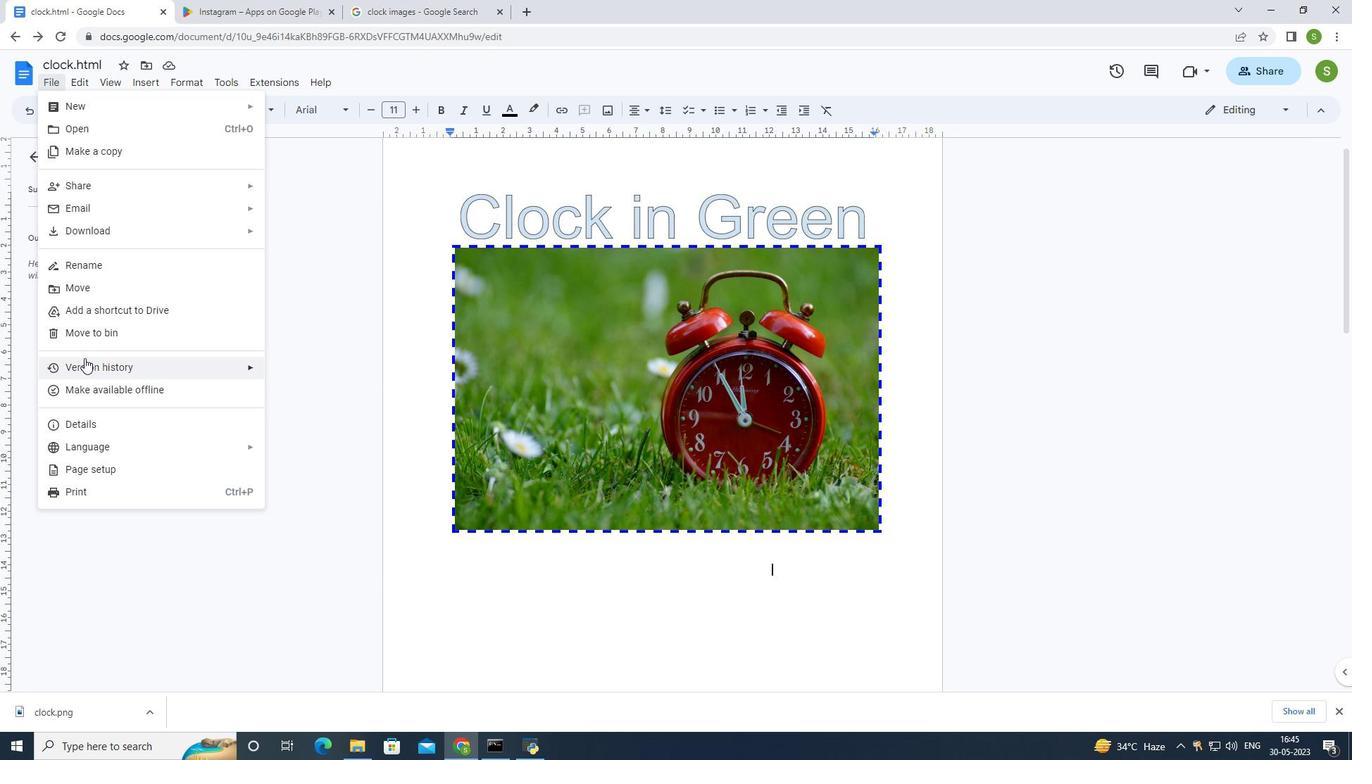 
Action: Mouse pressed left at (84, 363)
Screenshot: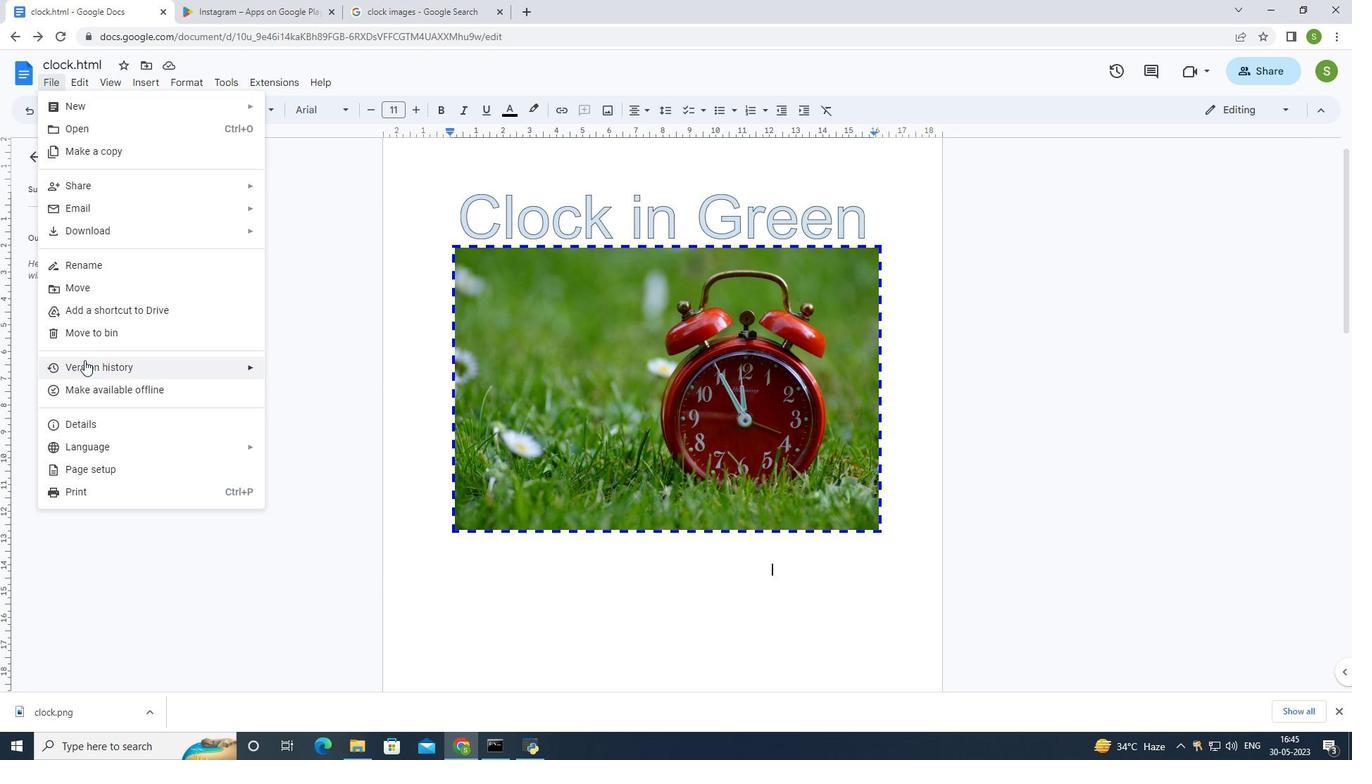 
Action: Mouse moved to (286, 400)
Screenshot: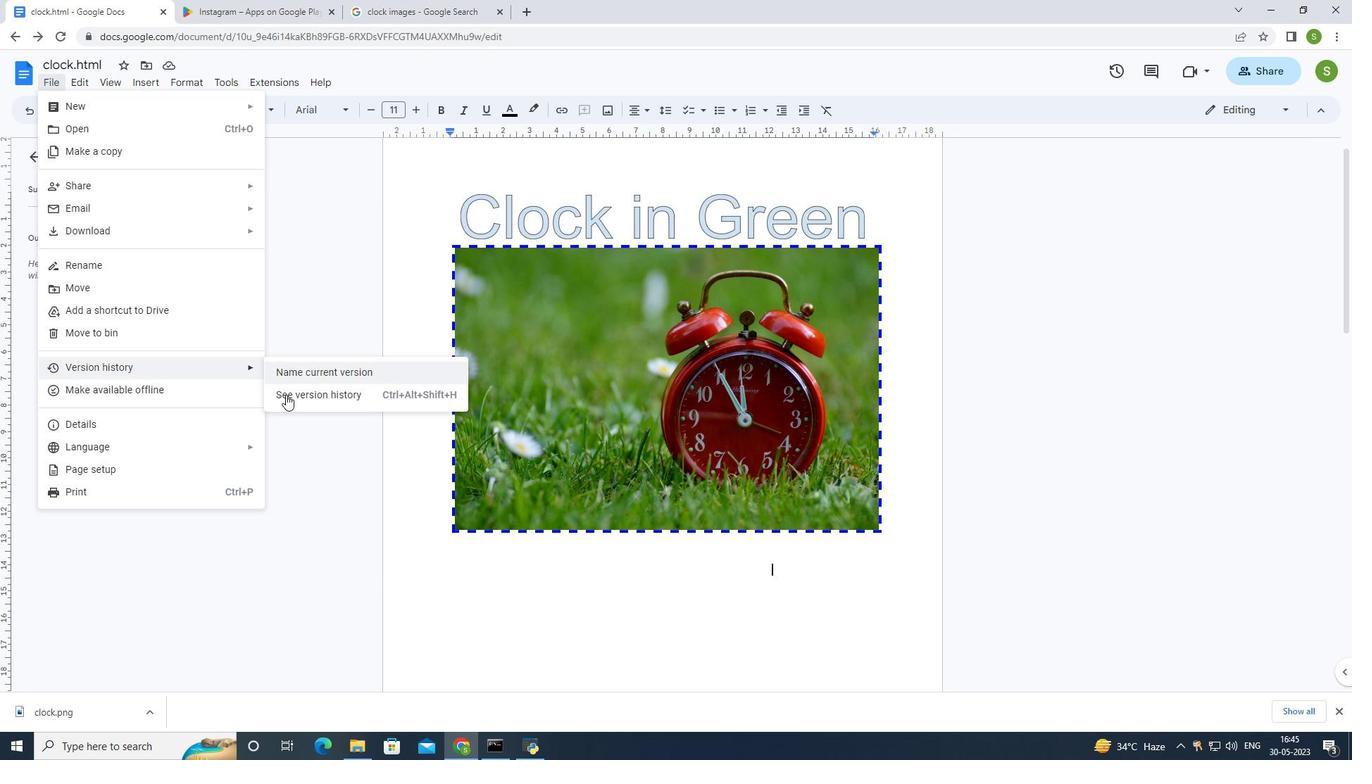 
Action: Mouse pressed left at (286, 400)
Screenshot: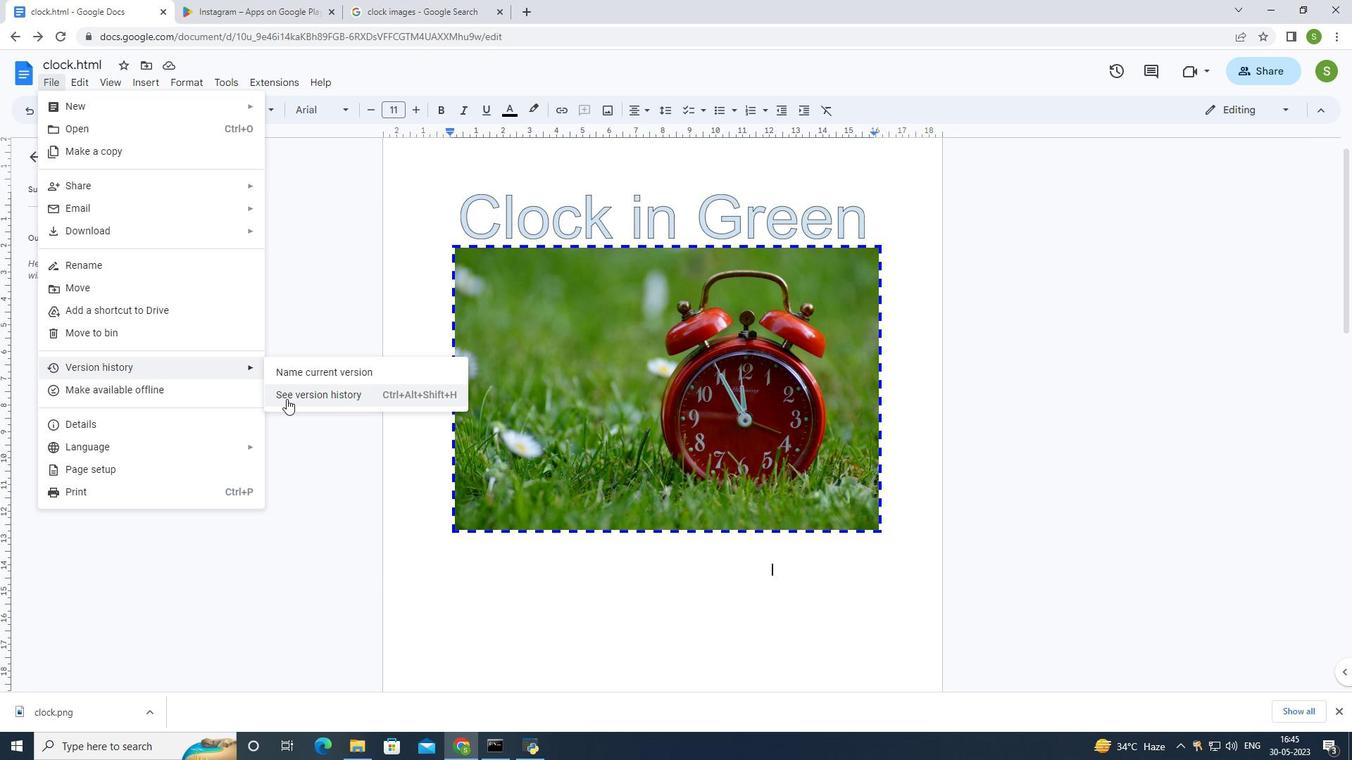 
Action: Mouse moved to (1318, 97)
Screenshot: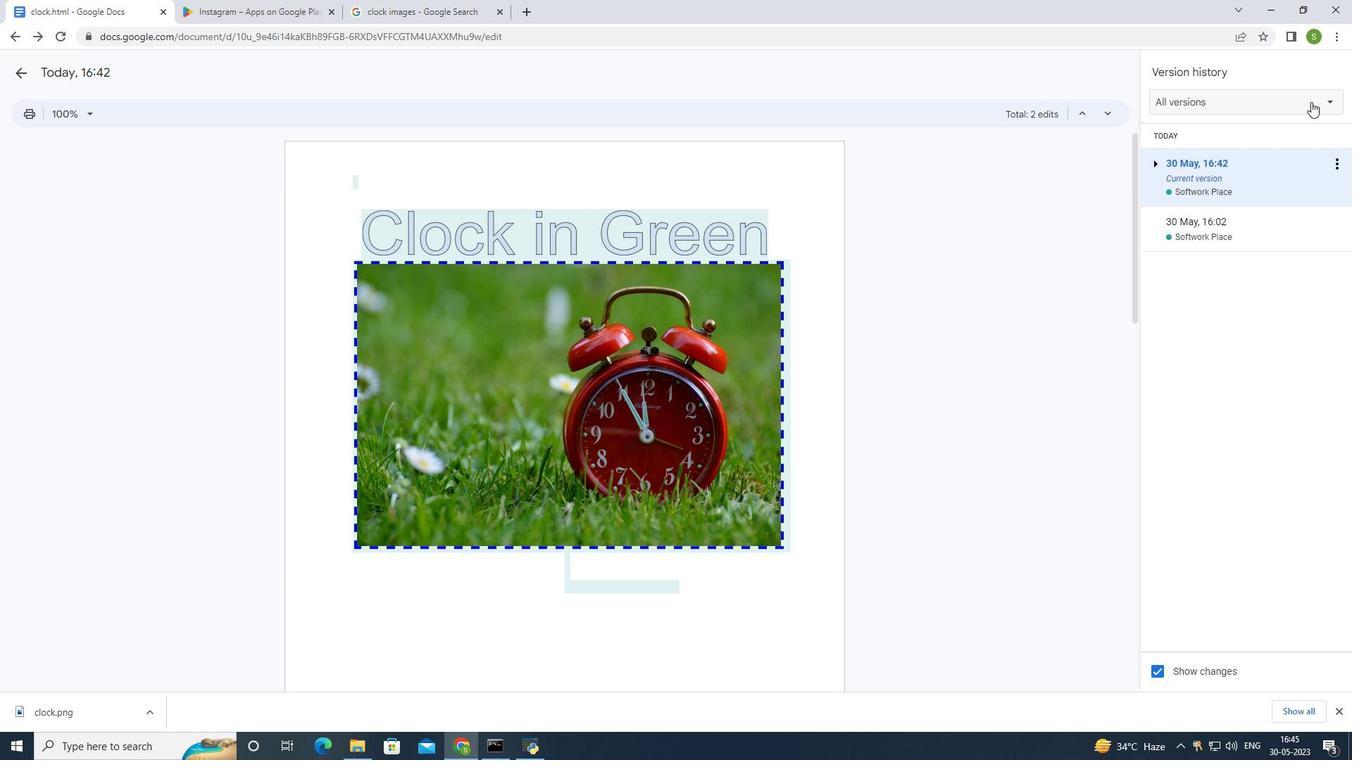 
Action: Mouse pressed left at (1318, 97)
Screenshot: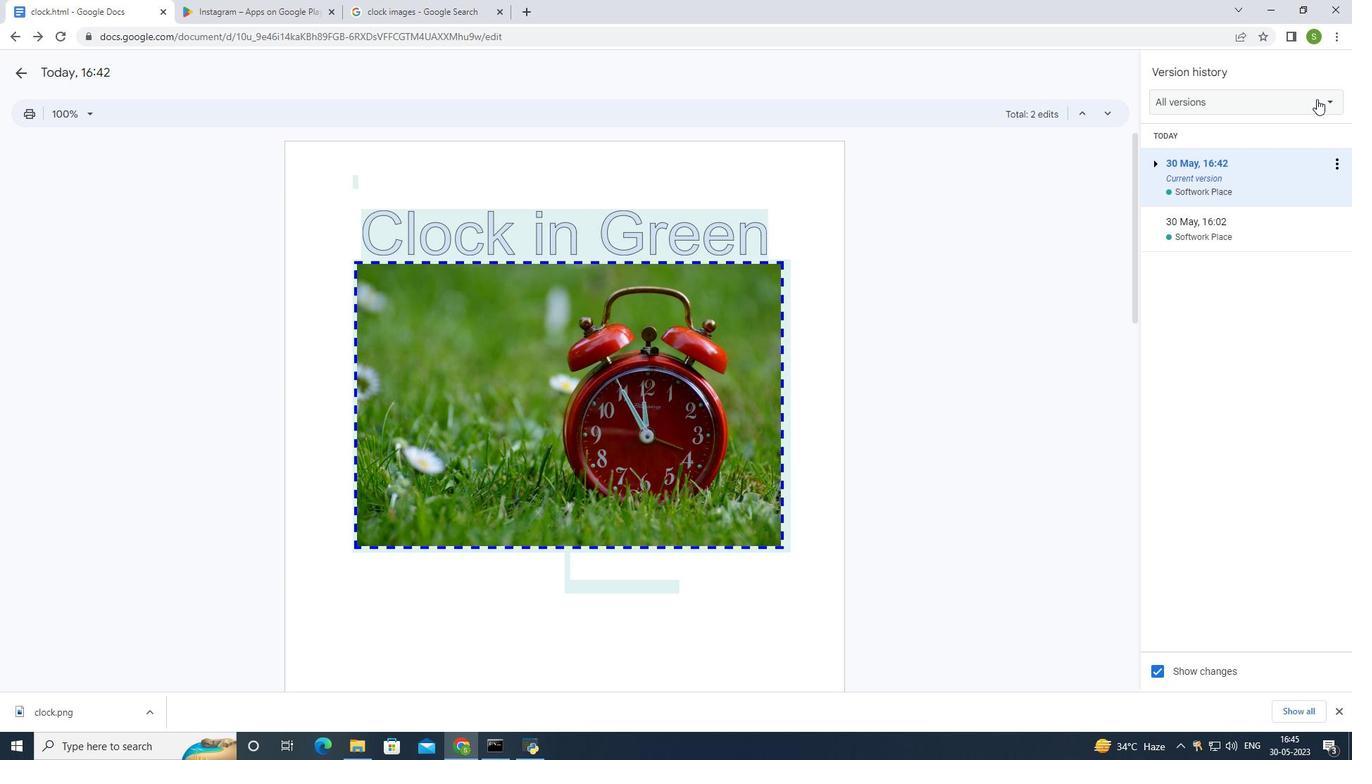 
Action: Mouse moved to (991, 190)
Screenshot: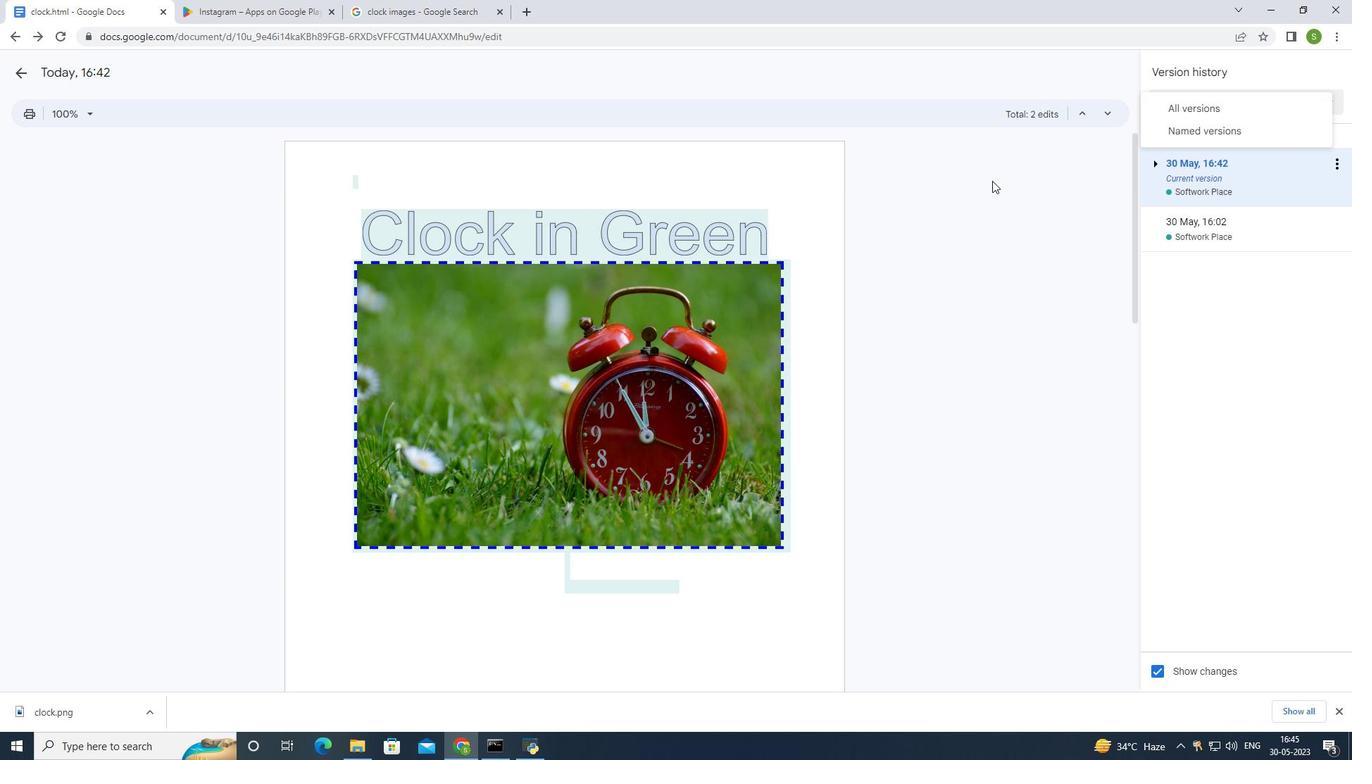 
Action: Mouse pressed left at (991, 190)
Screenshot: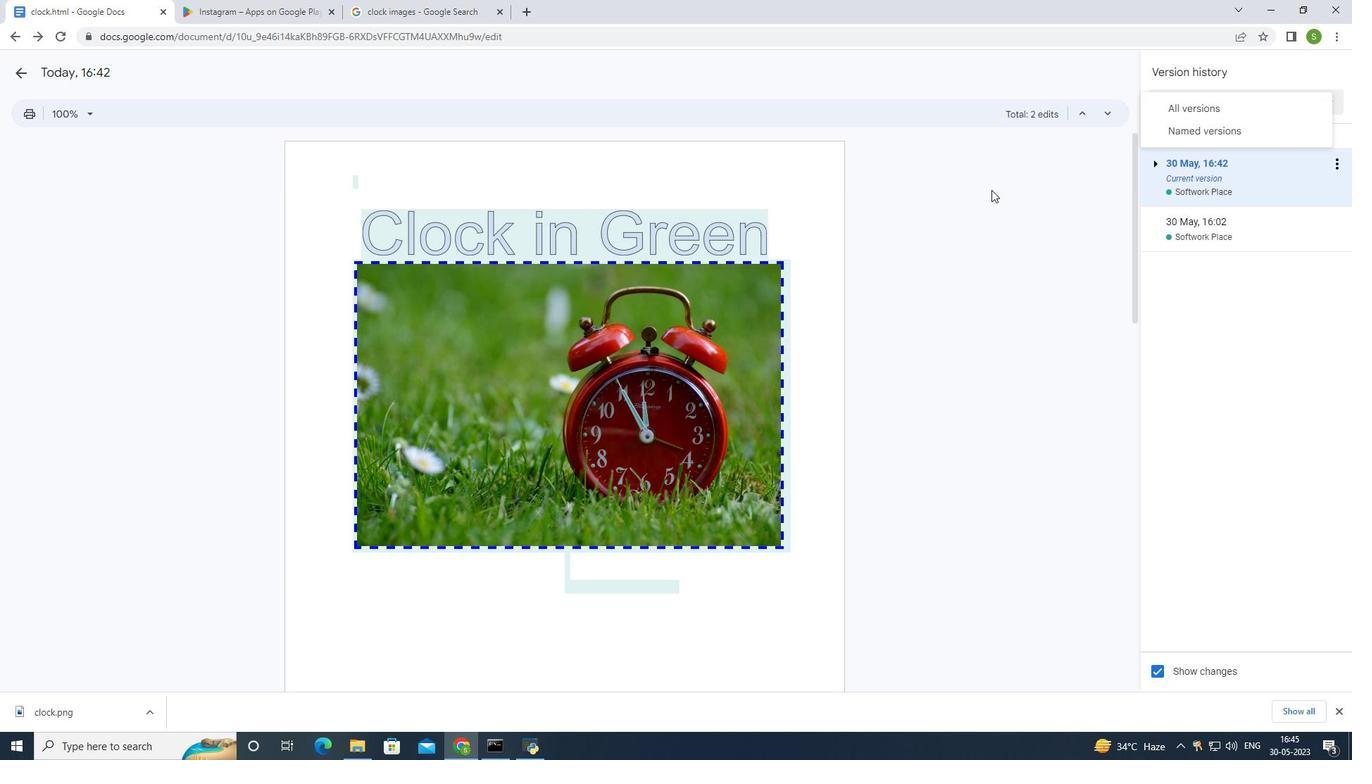 
Action: Mouse moved to (91, 115)
Screenshot: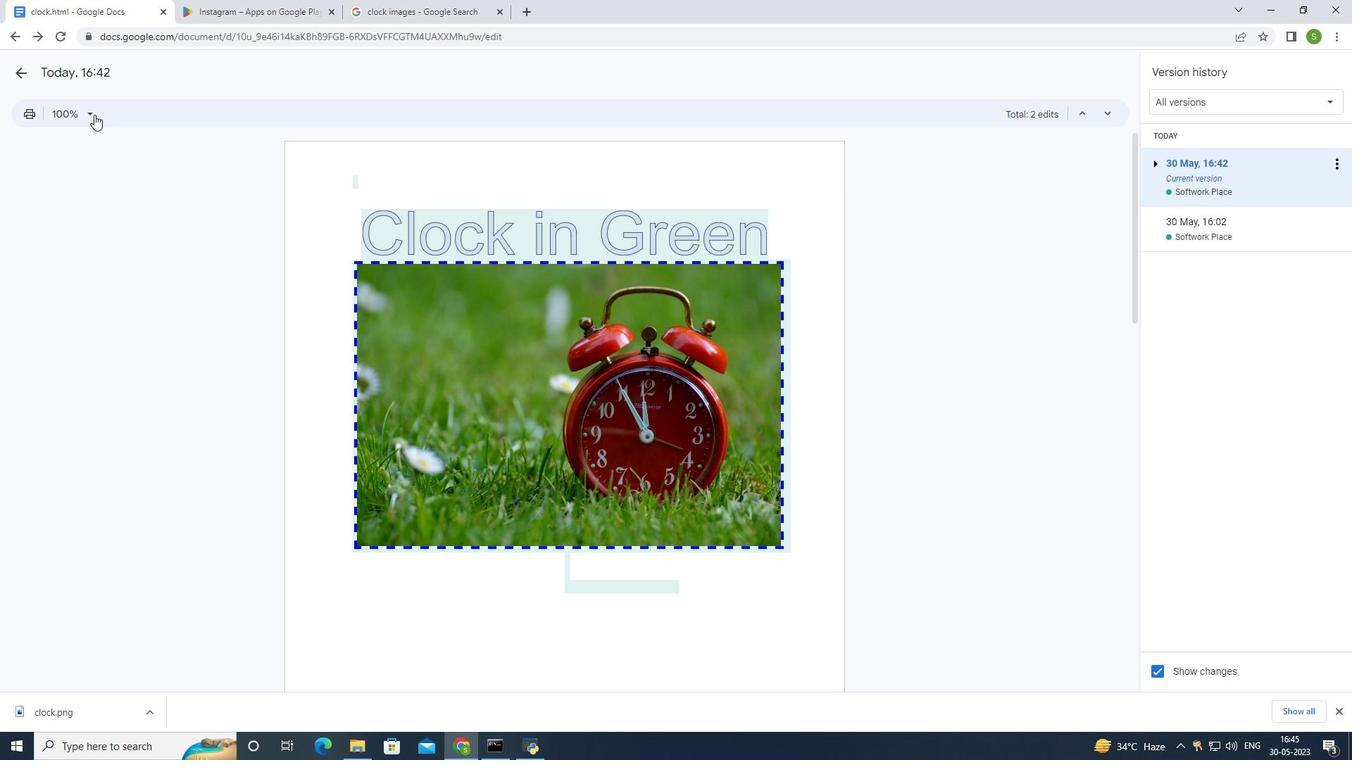 
Action: Mouse pressed left at (91, 115)
Screenshot: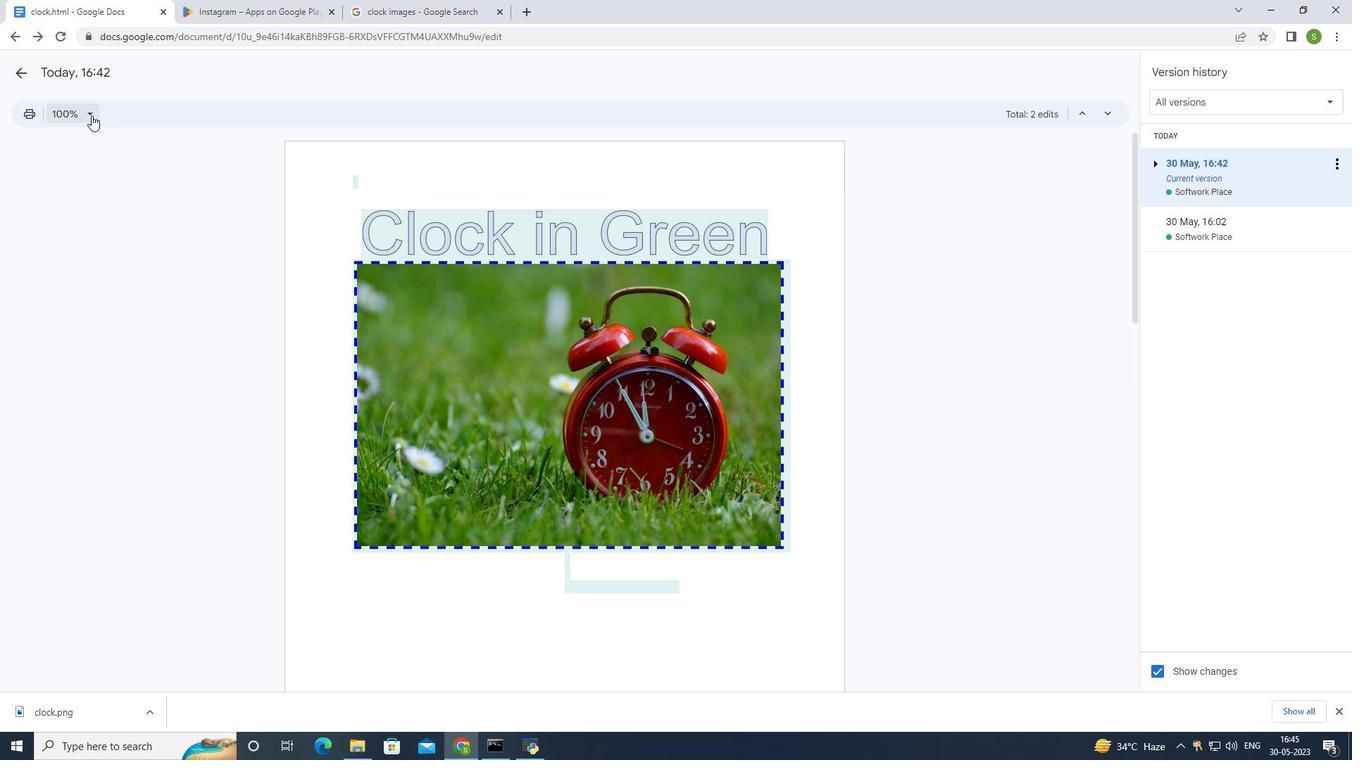 
Action: Mouse moved to (233, 241)
Screenshot: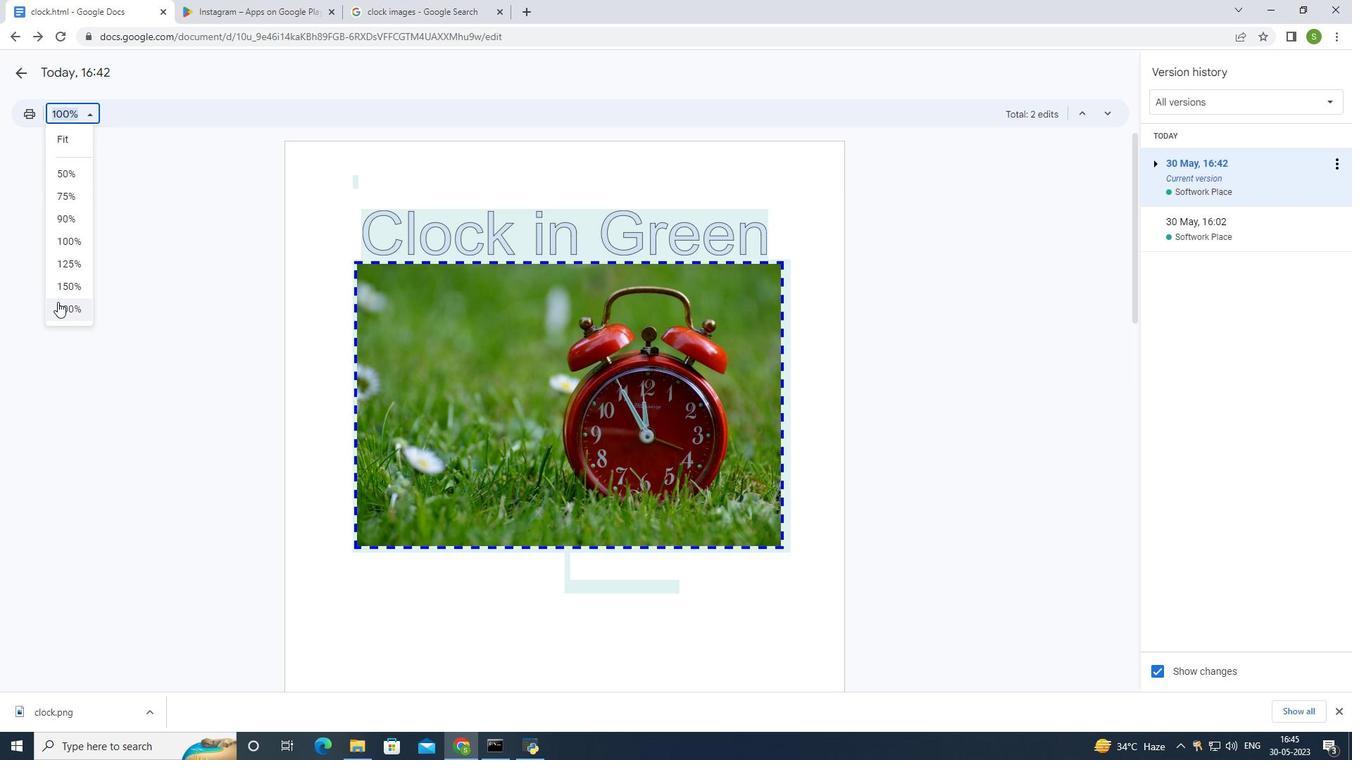 
Action: Mouse pressed left at (233, 241)
Screenshot: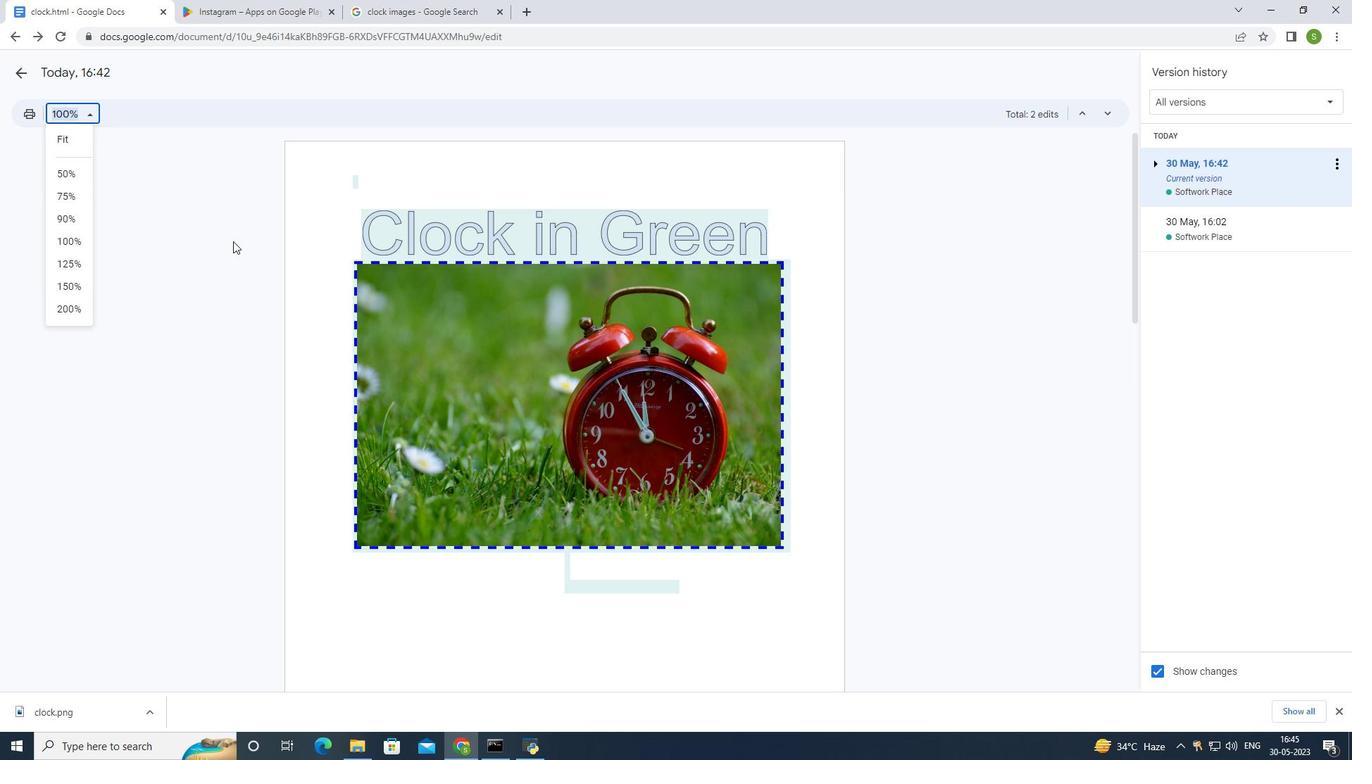 
Action: Mouse moved to (936, 241)
Screenshot: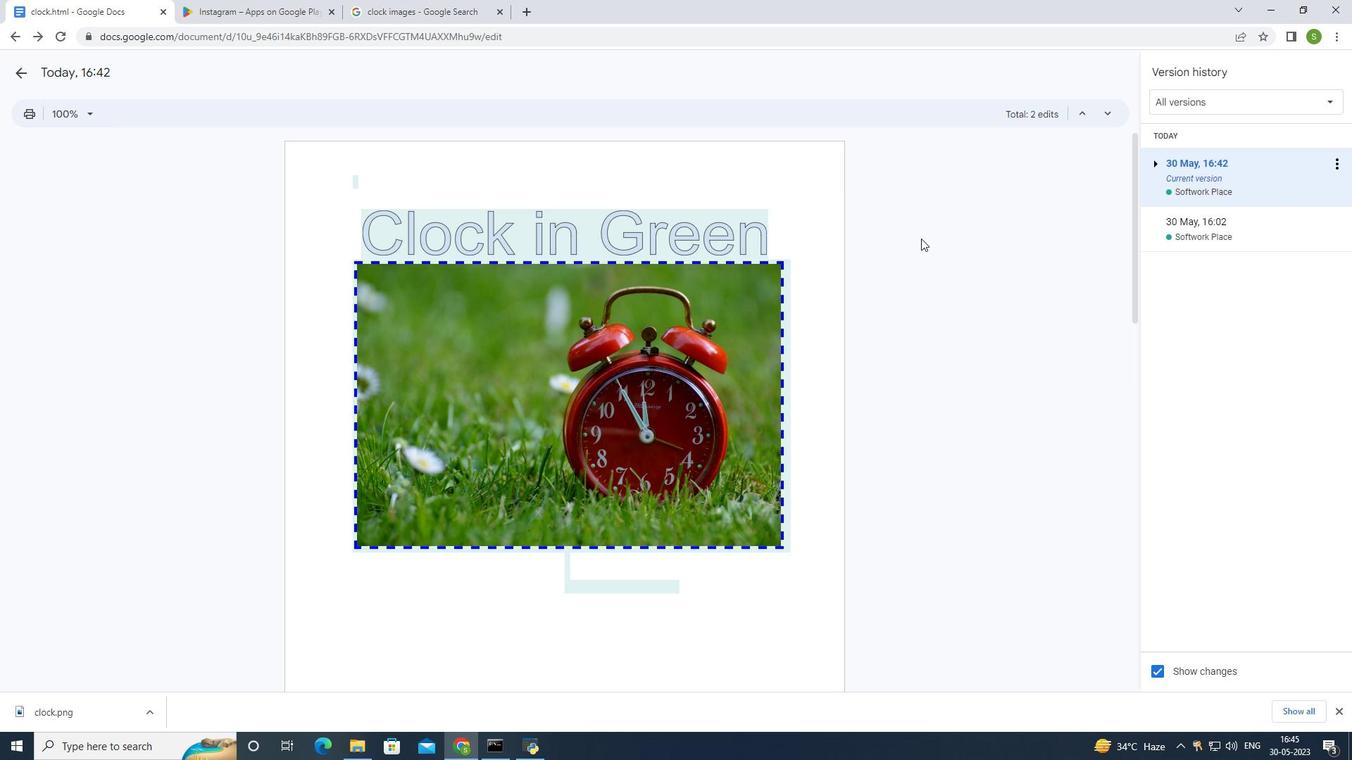 
Action: Mouse pressed left at (936, 241)
Screenshot: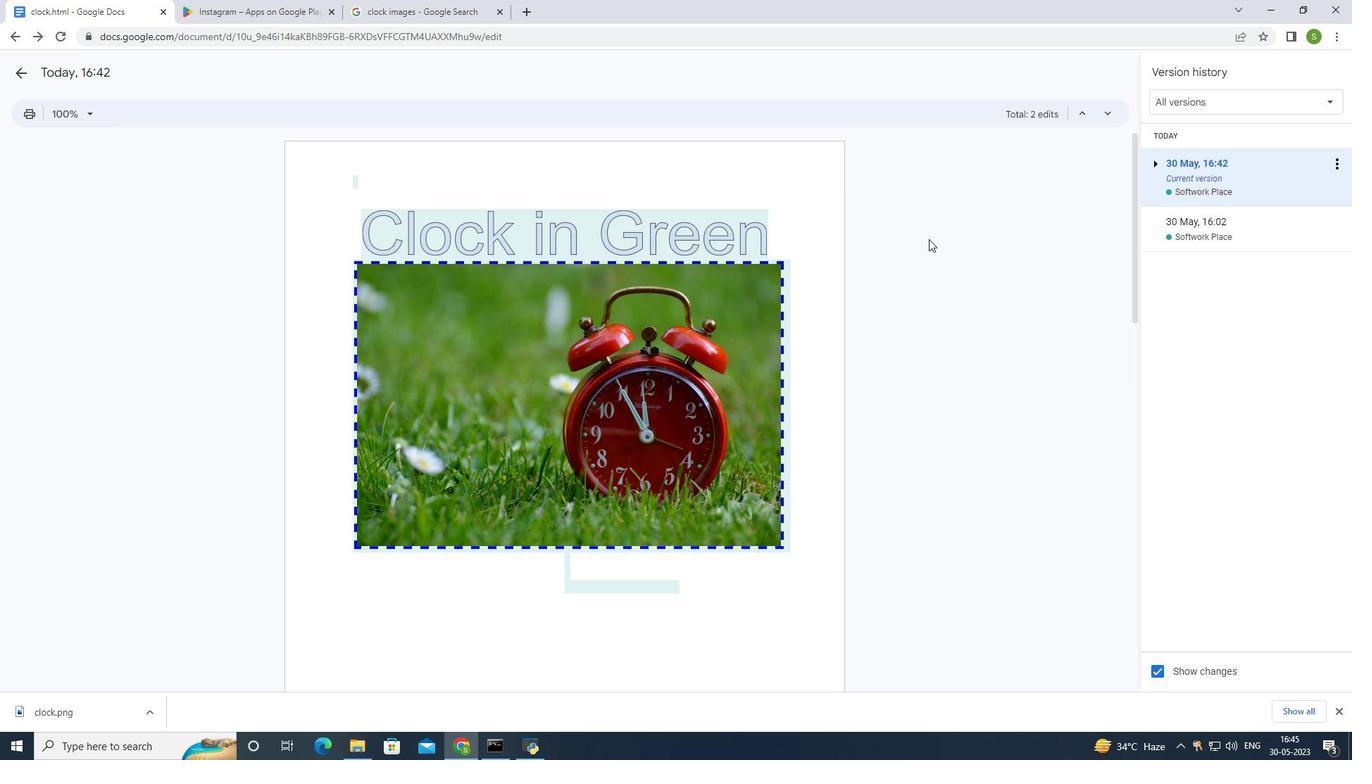 
Action: Mouse moved to (895, 357)
Screenshot: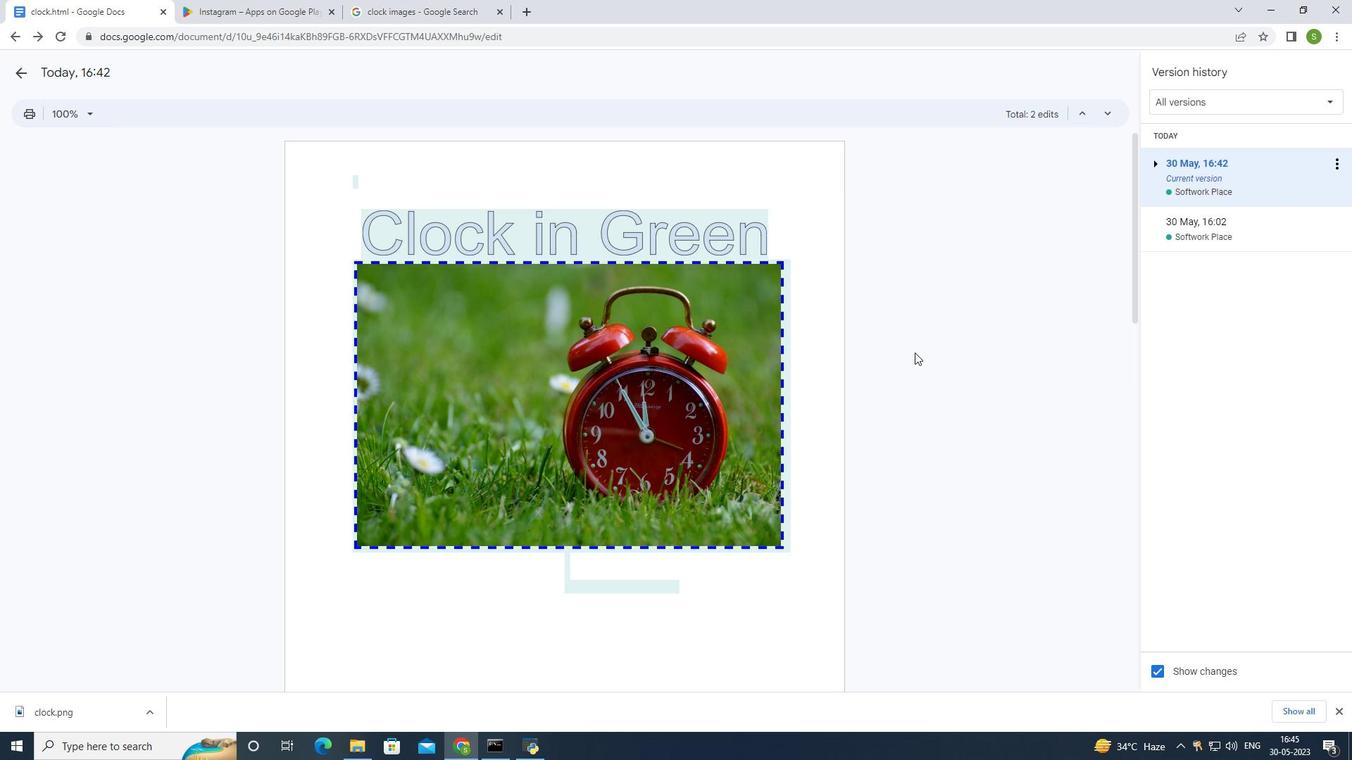 
